Task: Create a due date automation trigger when advanced on, on the monday of the week before a card is due add content with a description ending with resume at 11:00 AM.
Action: Mouse moved to (969, 301)
Screenshot: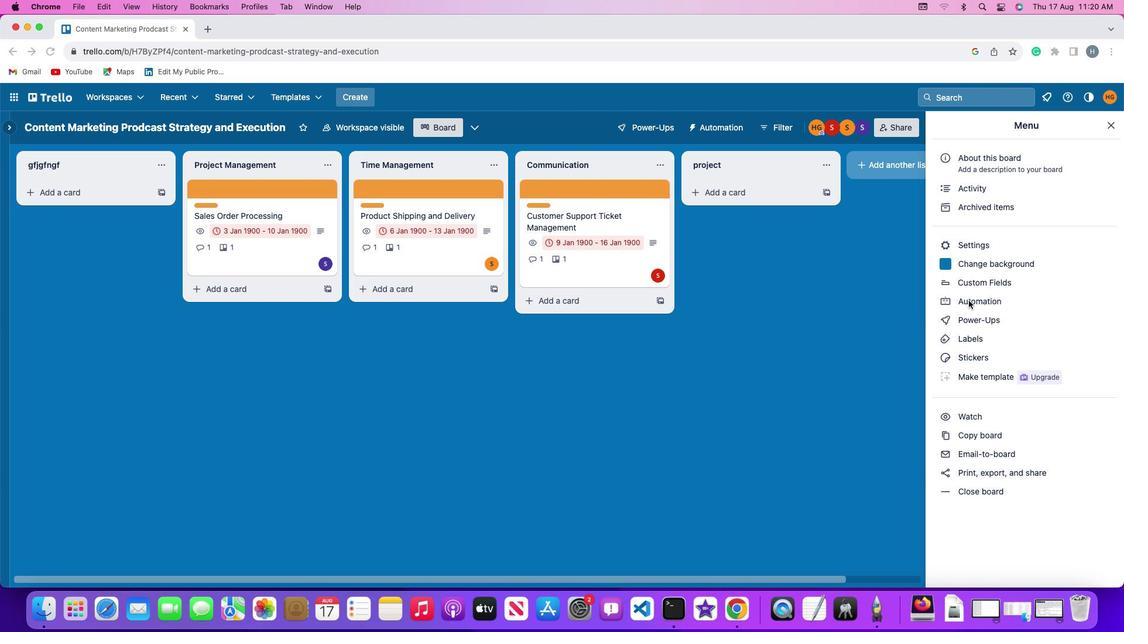 
Action: Mouse pressed left at (969, 301)
Screenshot: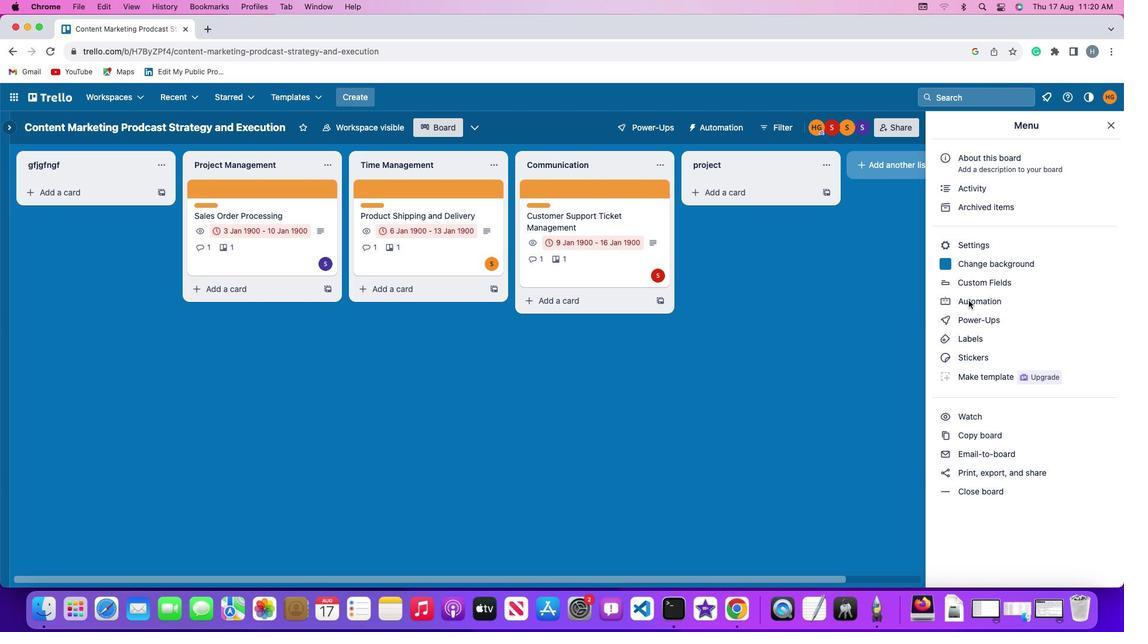 
Action: Mouse moved to (969, 301)
Screenshot: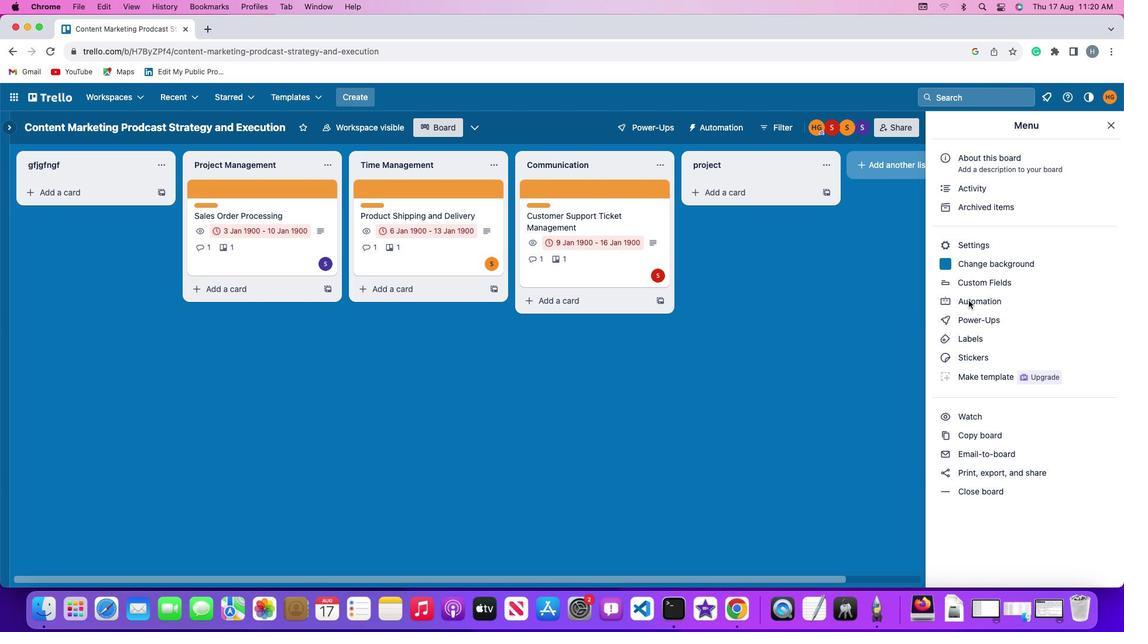 
Action: Mouse pressed left at (969, 301)
Screenshot: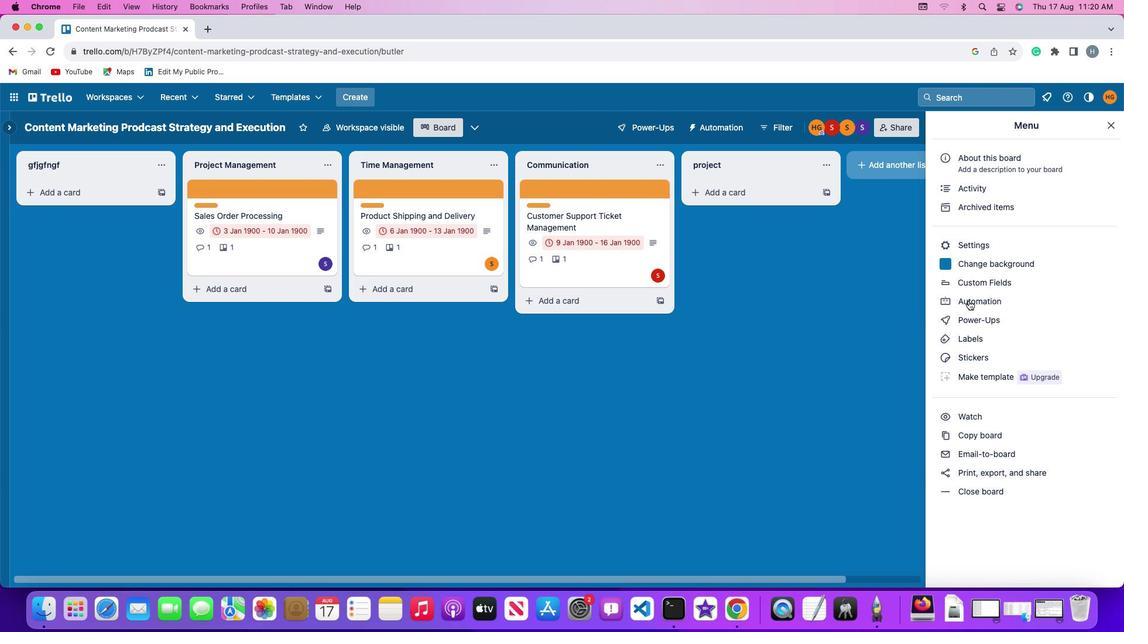 
Action: Mouse moved to (63, 276)
Screenshot: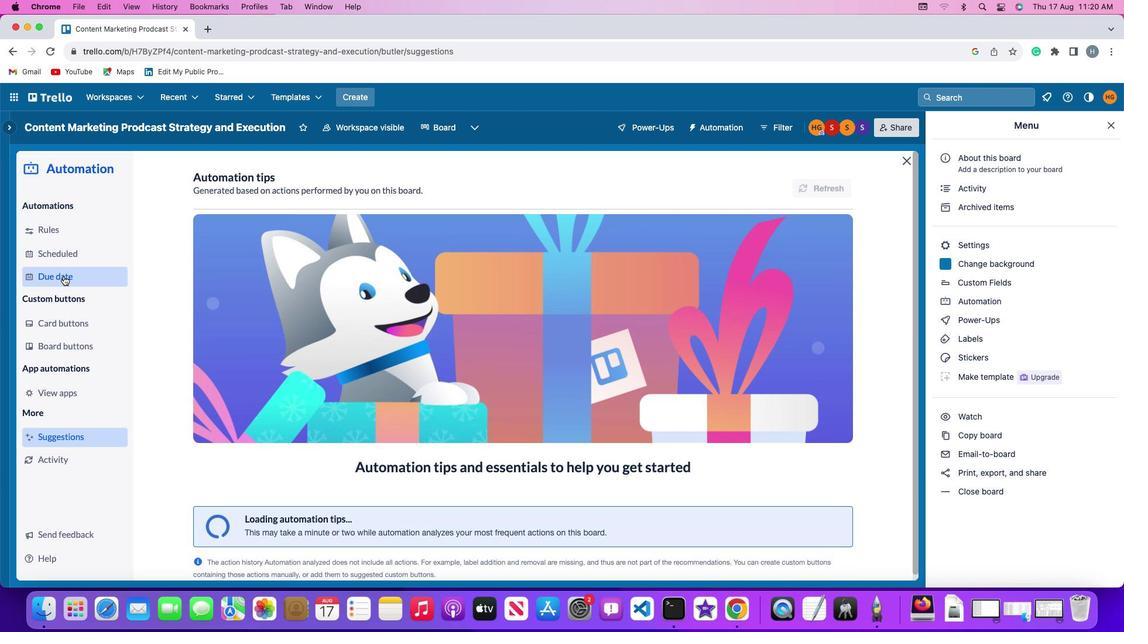 
Action: Mouse pressed left at (63, 276)
Screenshot: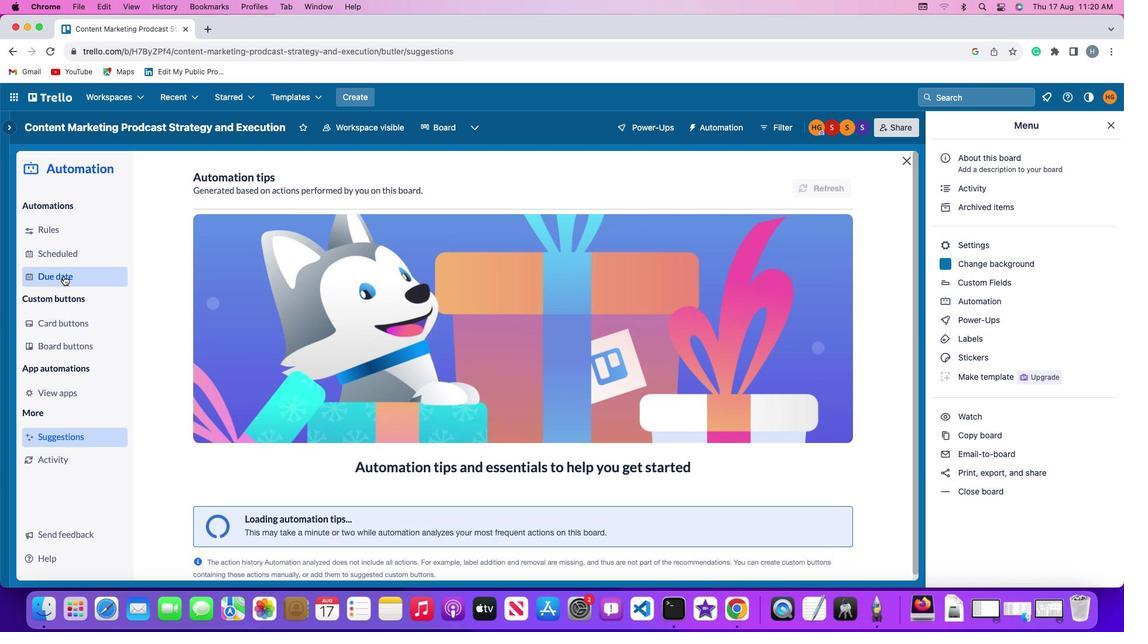 
Action: Mouse moved to (795, 179)
Screenshot: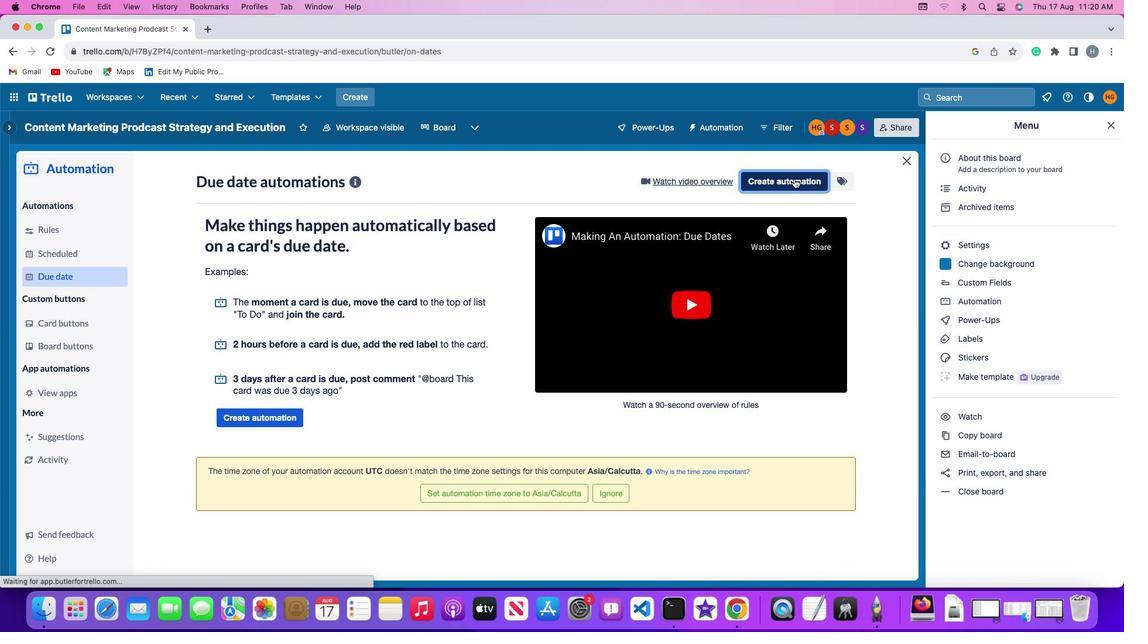 
Action: Mouse pressed left at (795, 179)
Screenshot: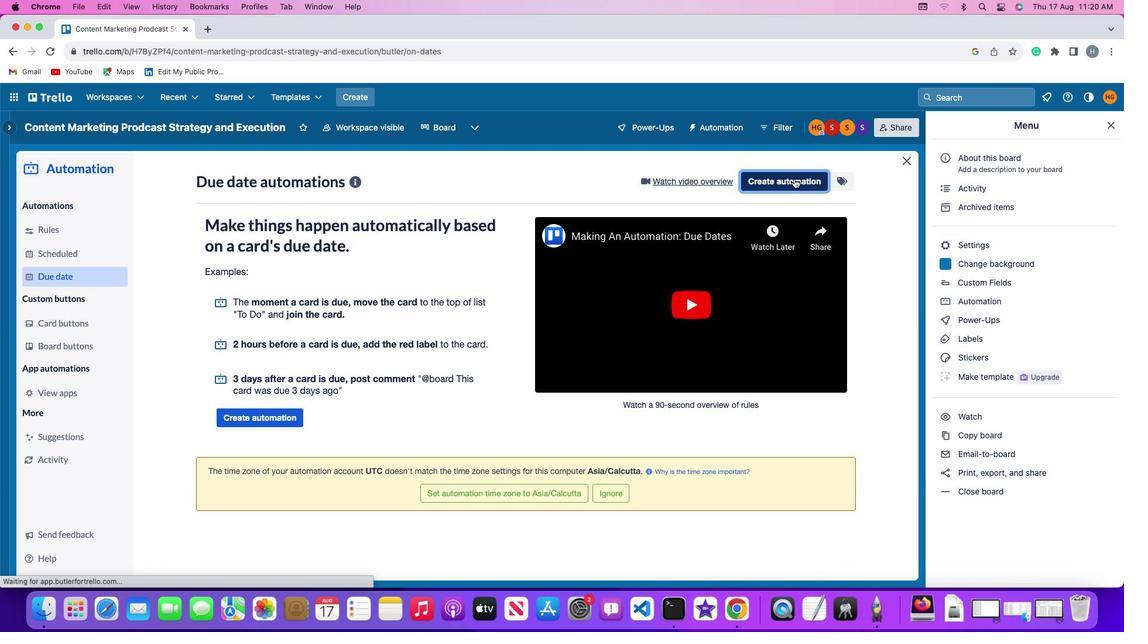 
Action: Mouse moved to (212, 294)
Screenshot: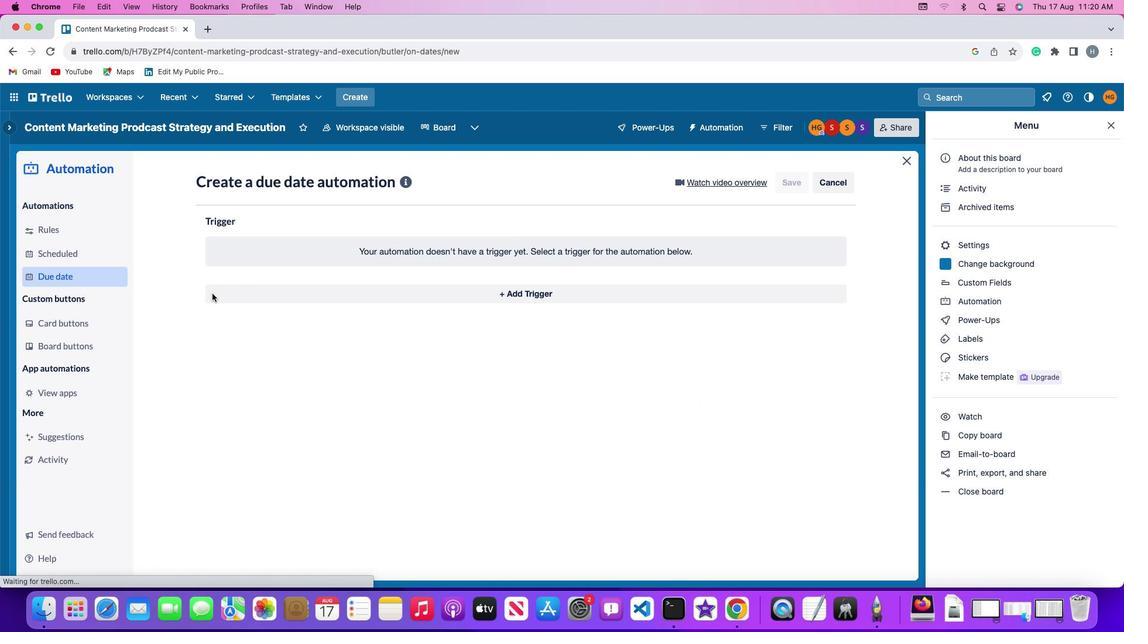 
Action: Mouse pressed left at (212, 294)
Screenshot: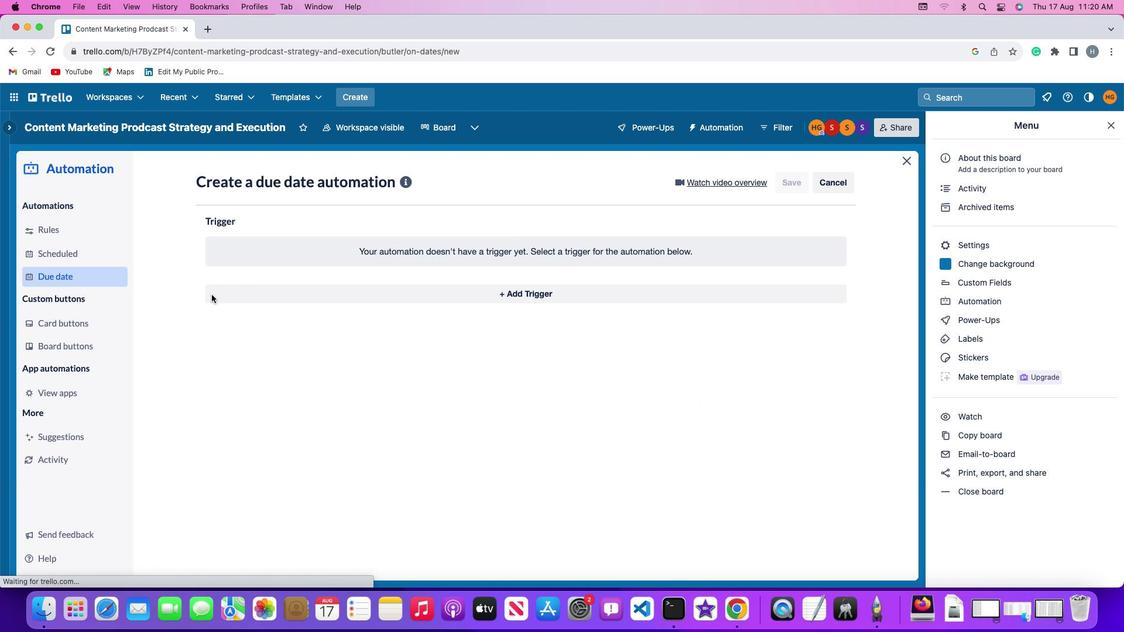 
Action: Mouse moved to (265, 504)
Screenshot: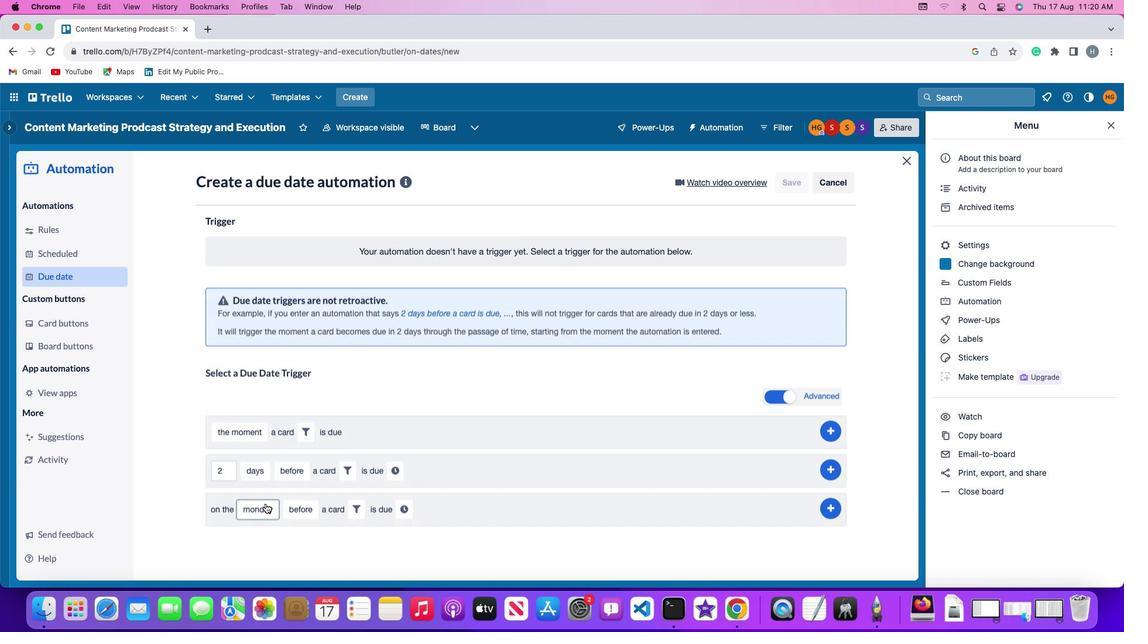 
Action: Mouse pressed left at (265, 504)
Screenshot: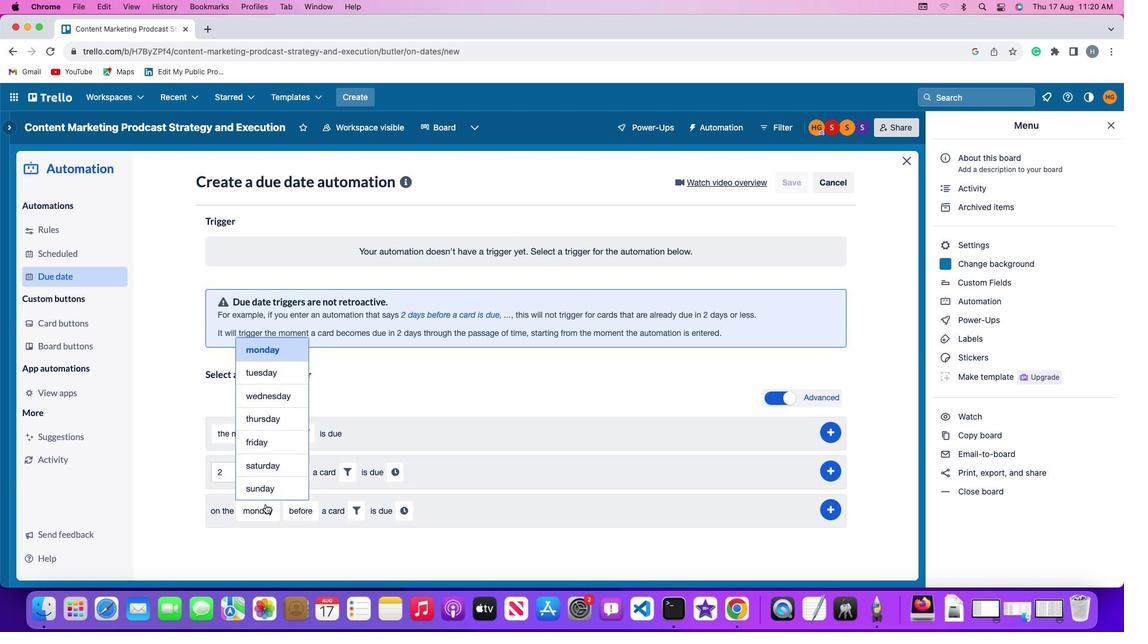 
Action: Mouse moved to (270, 349)
Screenshot: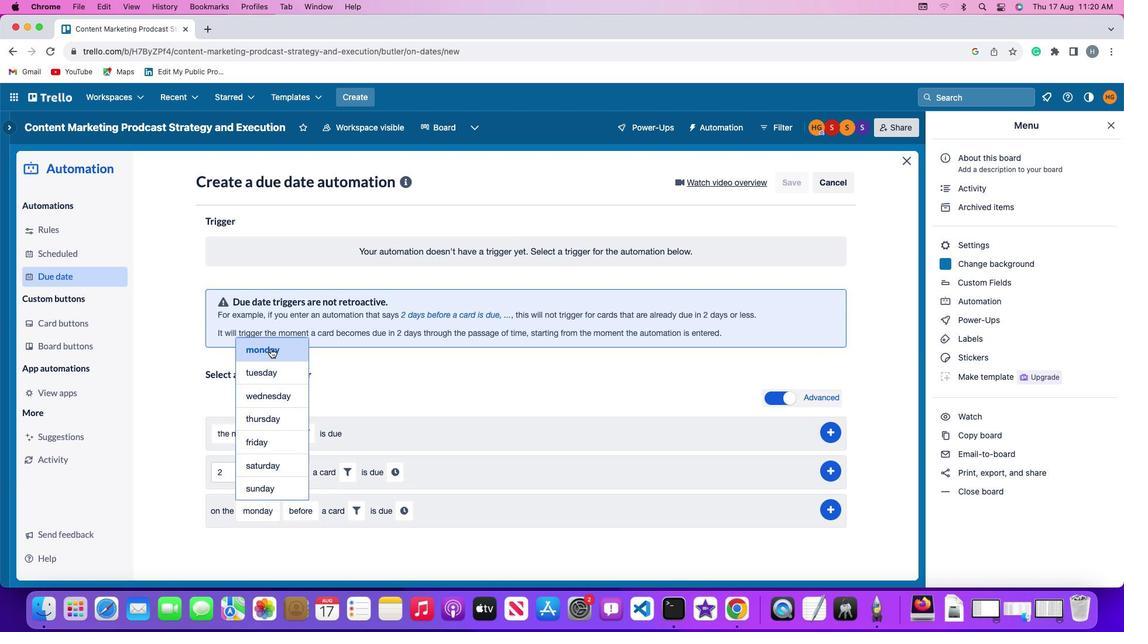 
Action: Mouse pressed left at (270, 349)
Screenshot: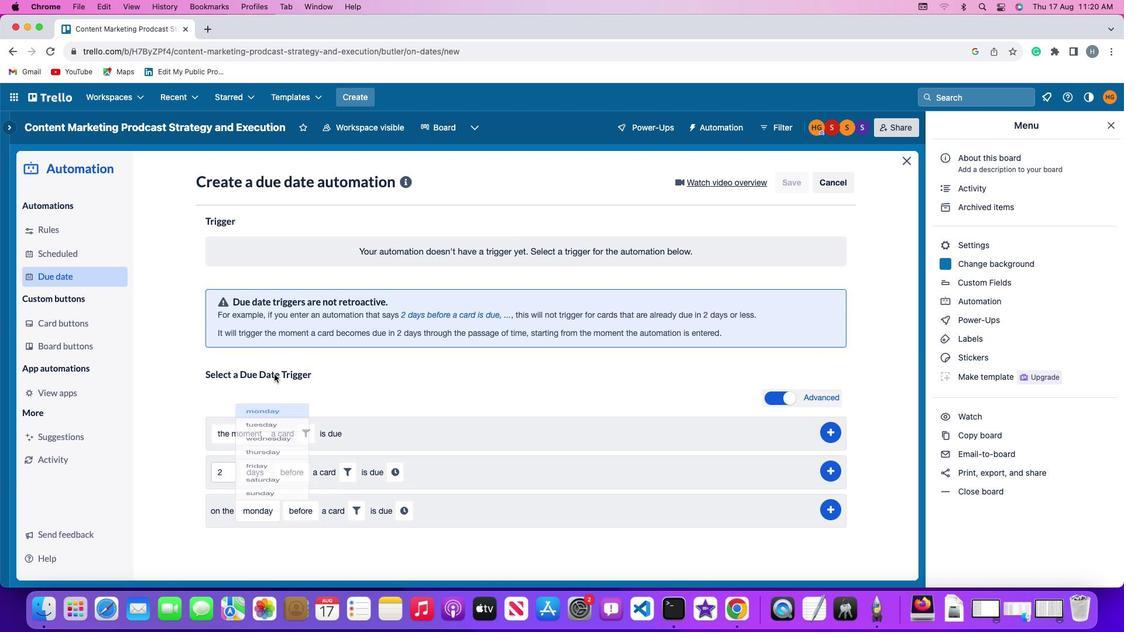 
Action: Mouse moved to (297, 511)
Screenshot: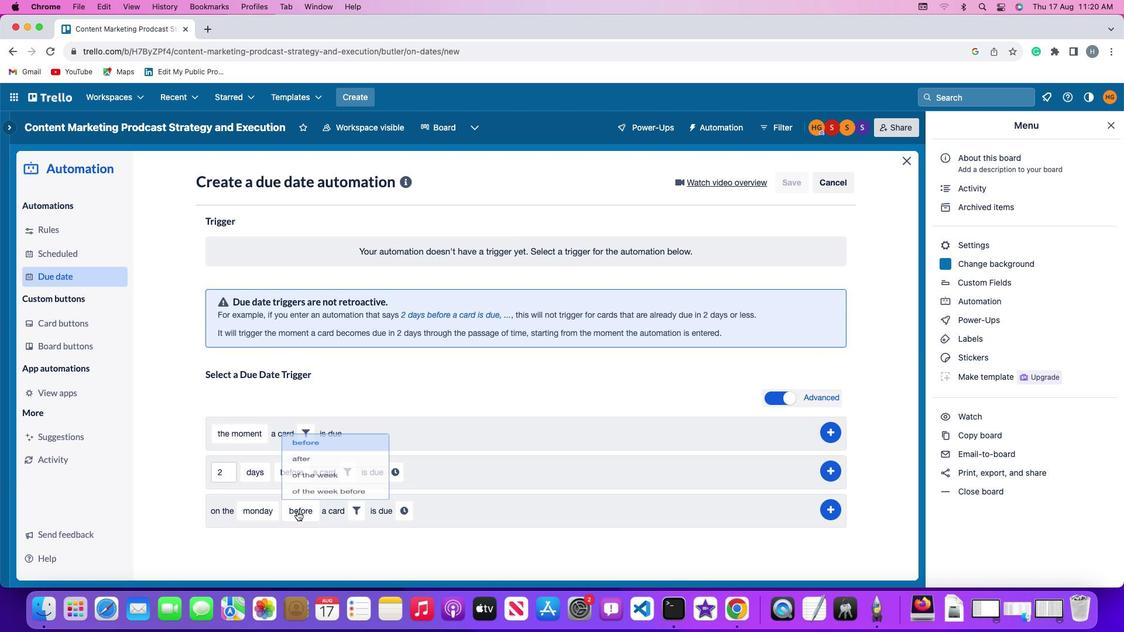 
Action: Mouse pressed left at (297, 511)
Screenshot: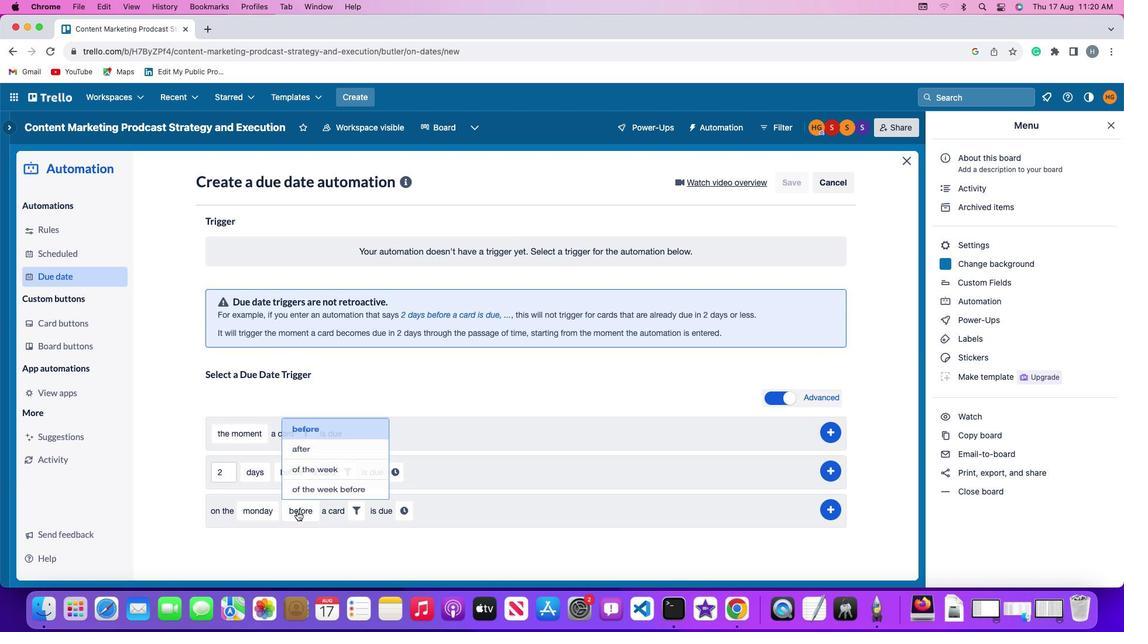 
Action: Mouse moved to (304, 493)
Screenshot: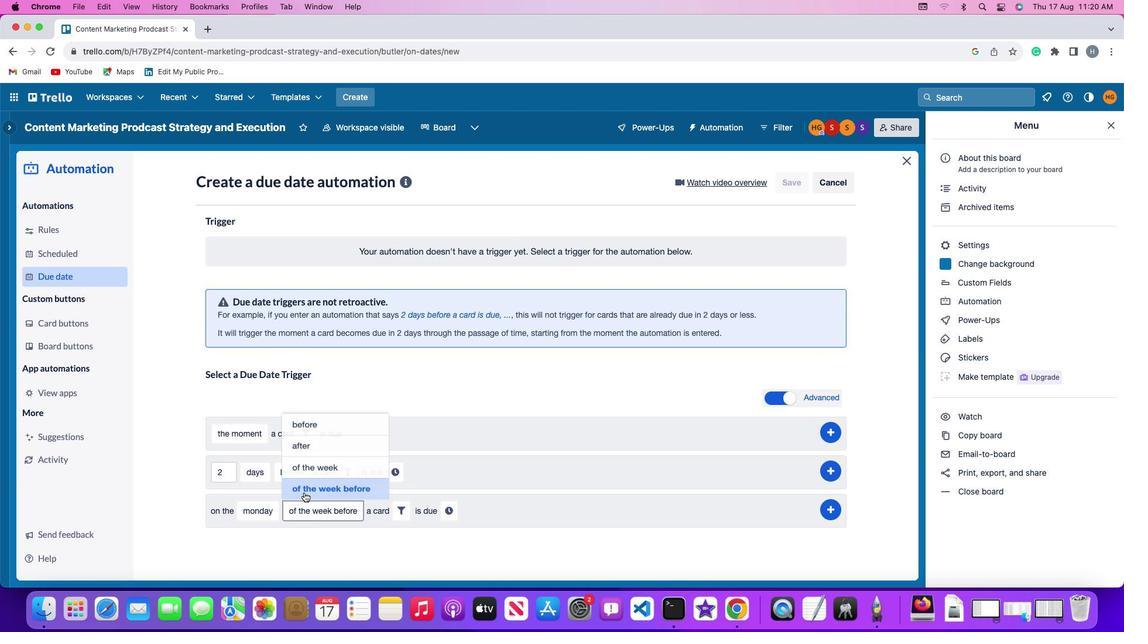 
Action: Mouse pressed left at (304, 493)
Screenshot: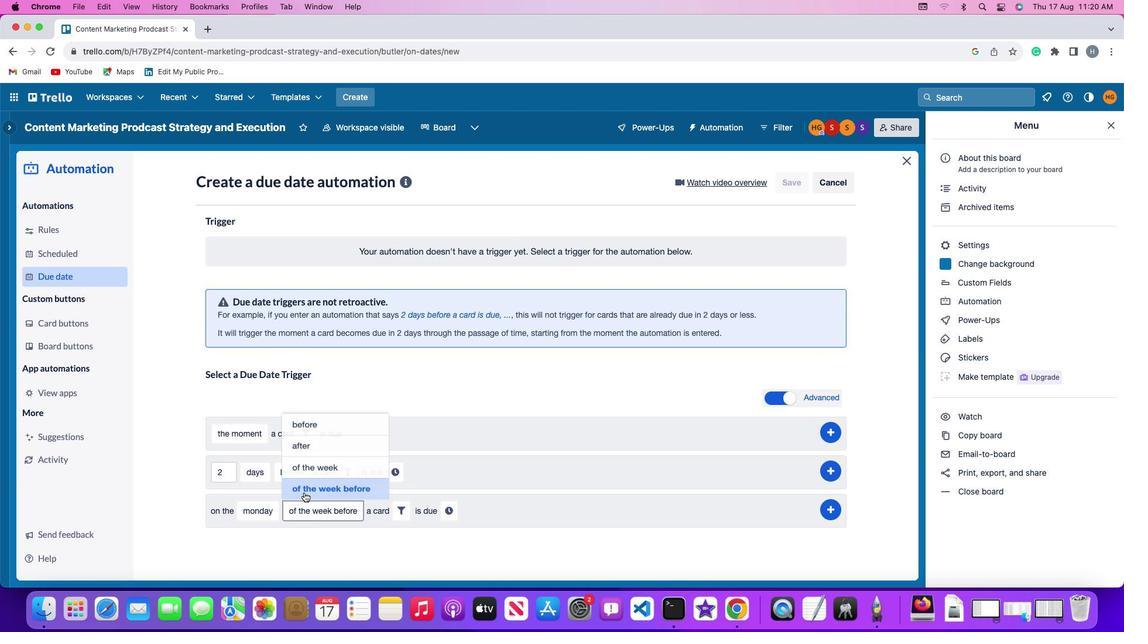 
Action: Mouse moved to (408, 509)
Screenshot: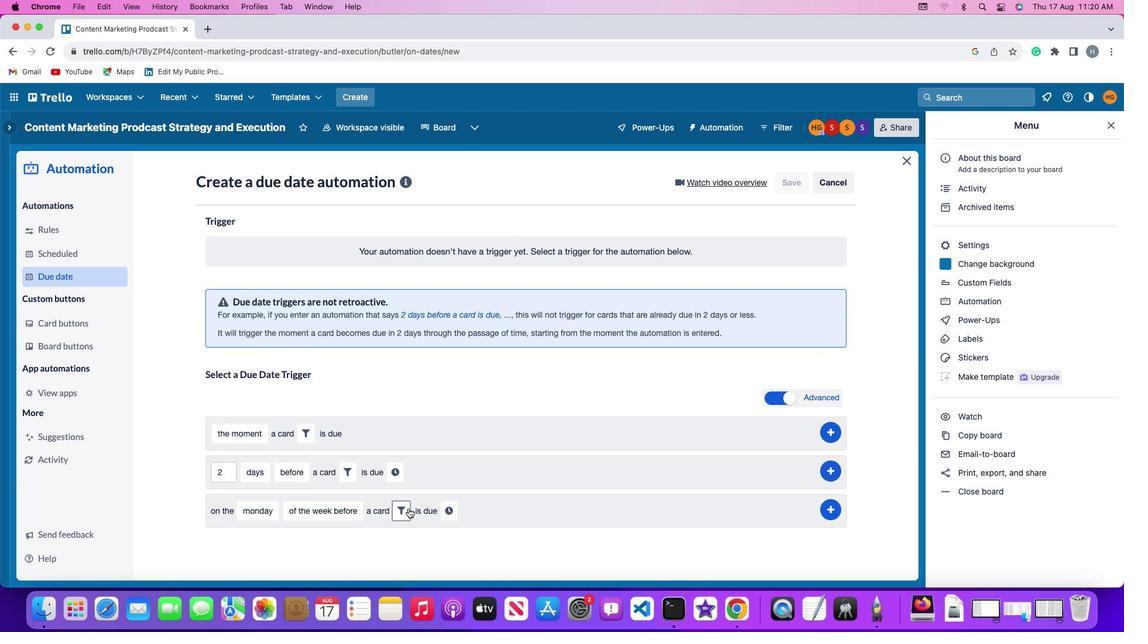 
Action: Mouse pressed left at (408, 509)
Screenshot: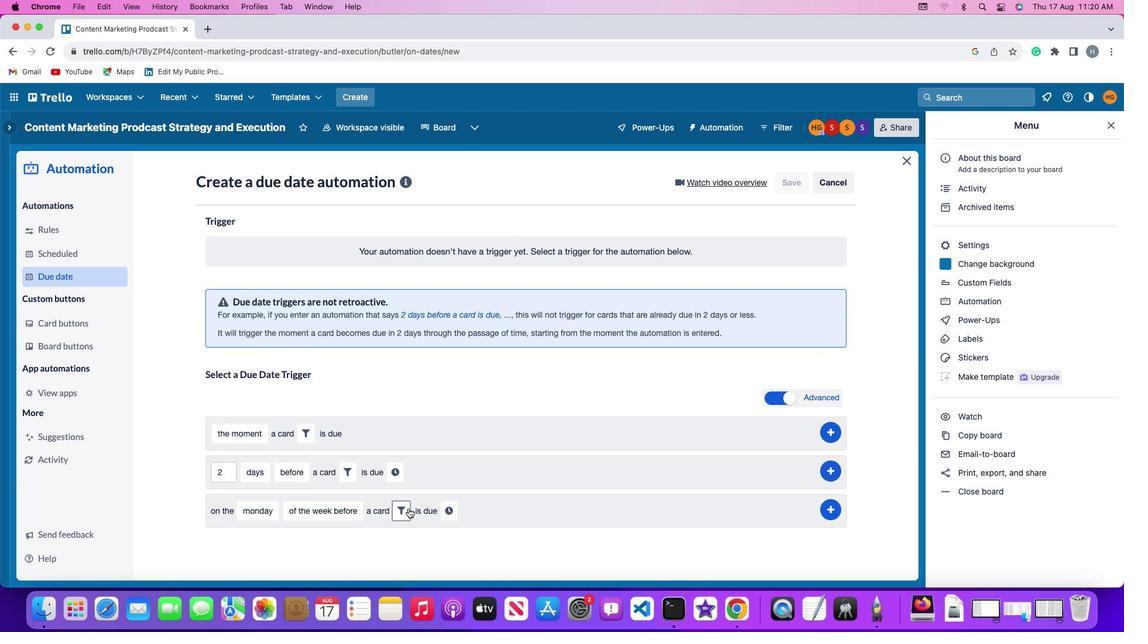 
Action: Mouse moved to (540, 543)
Screenshot: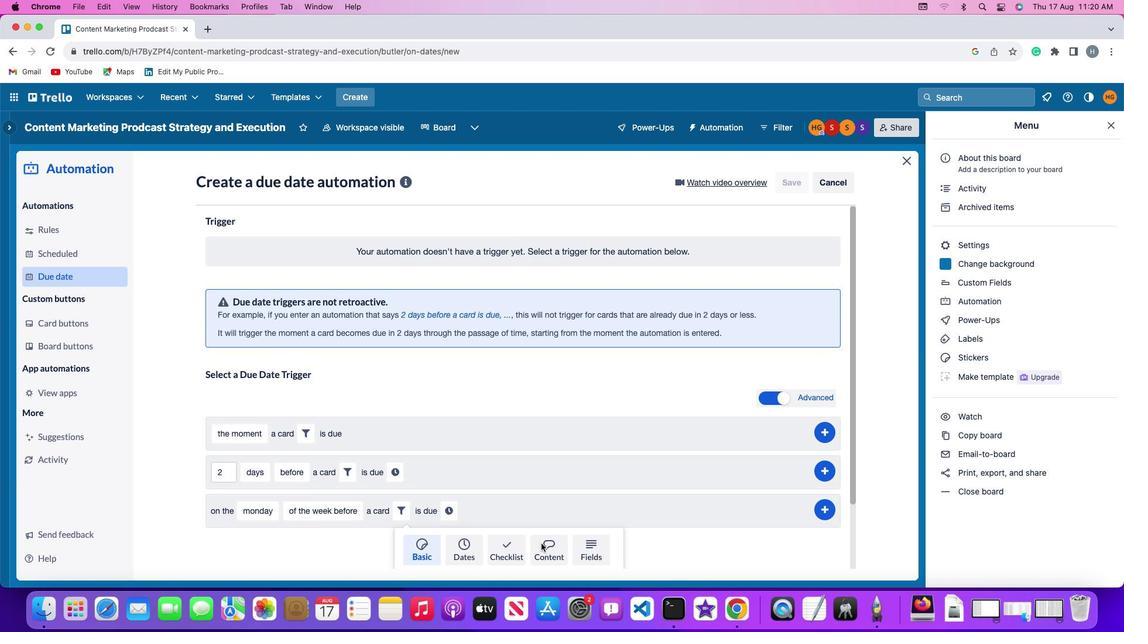 
Action: Mouse pressed left at (540, 543)
Screenshot: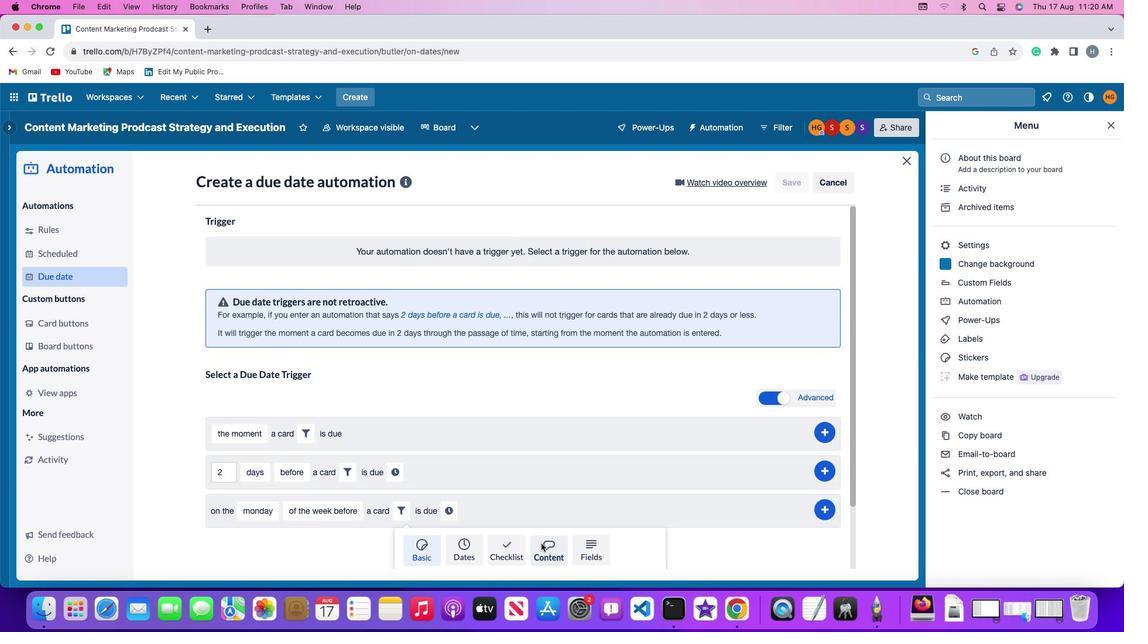 
Action: Mouse moved to (517, 547)
Screenshot: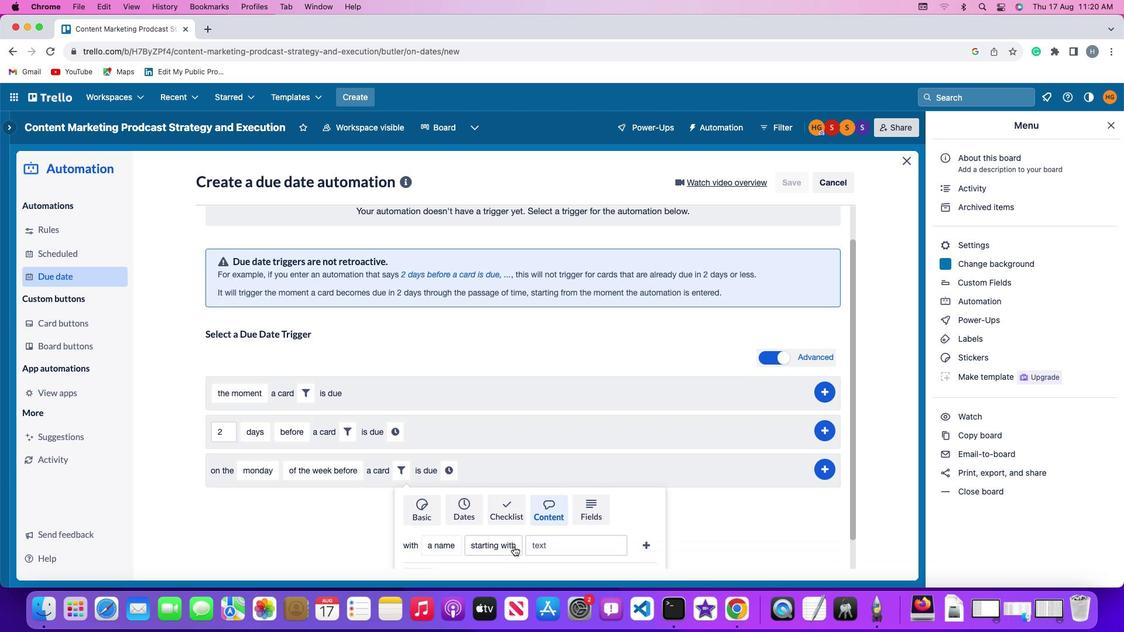
Action: Mouse scrolled (517, 547) with delta (0, 0)
Screenshot: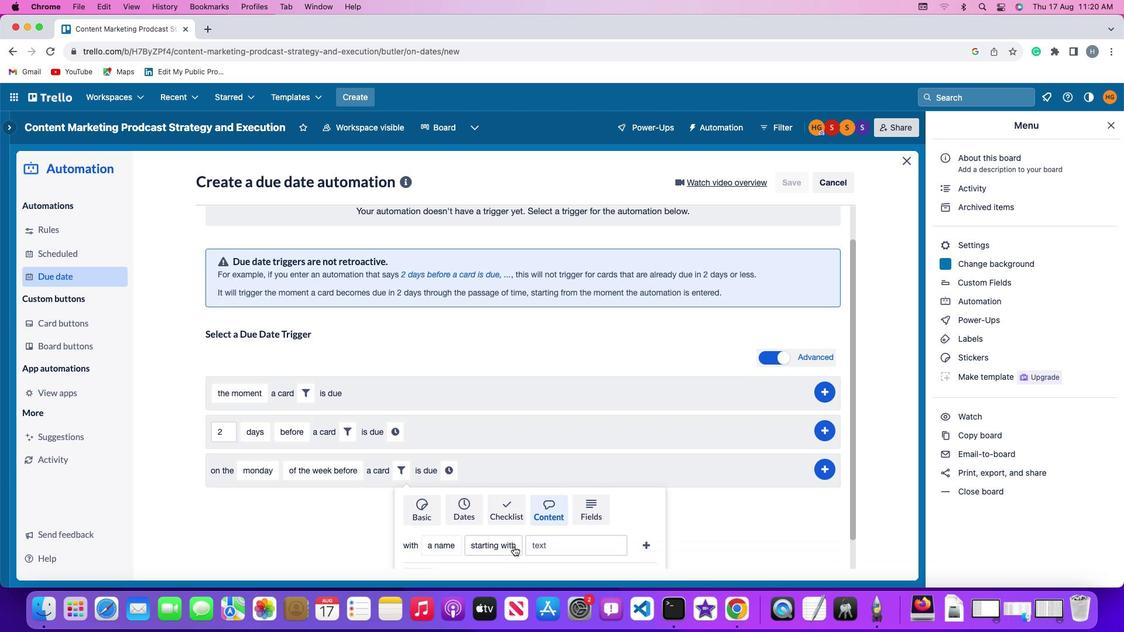 
Action: Mouse scrolled (517, 547) with delta (0, 0)
Screenshot: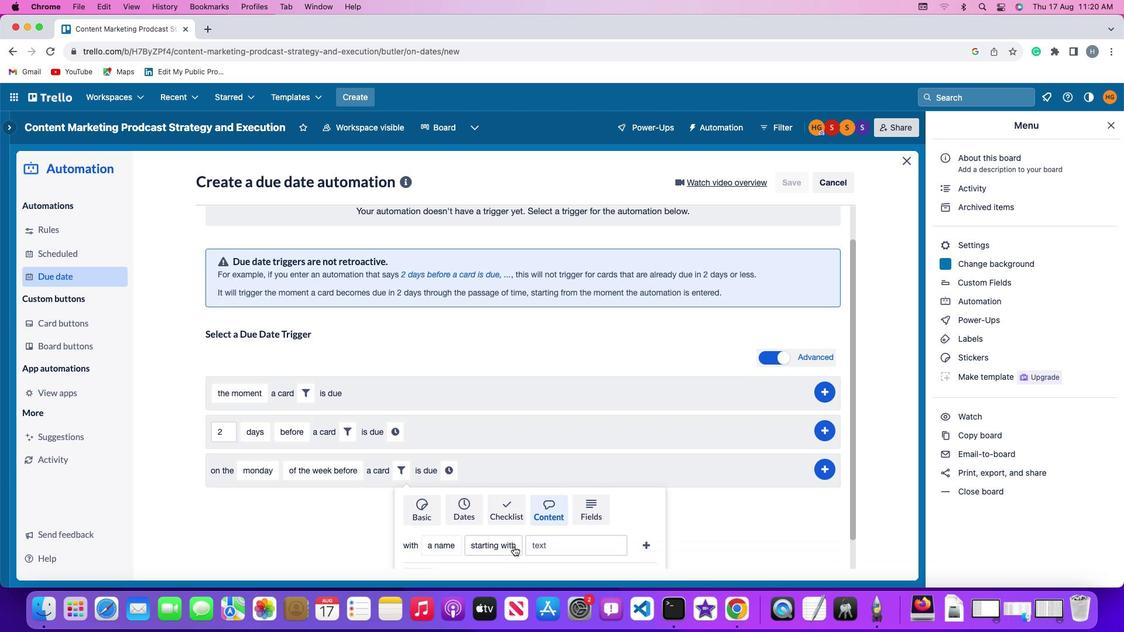 
Action: Mouse scrolled (517, 547) with delta (0, -1)
Screenshot: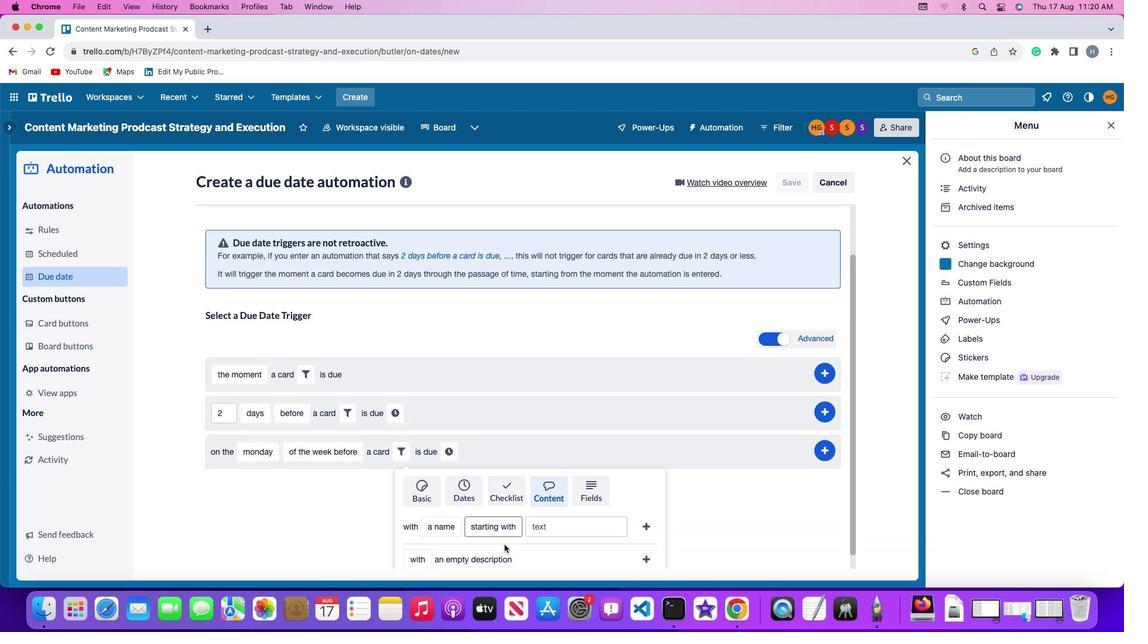 
Action: Mouse moved to (516, 547)
Screenshot: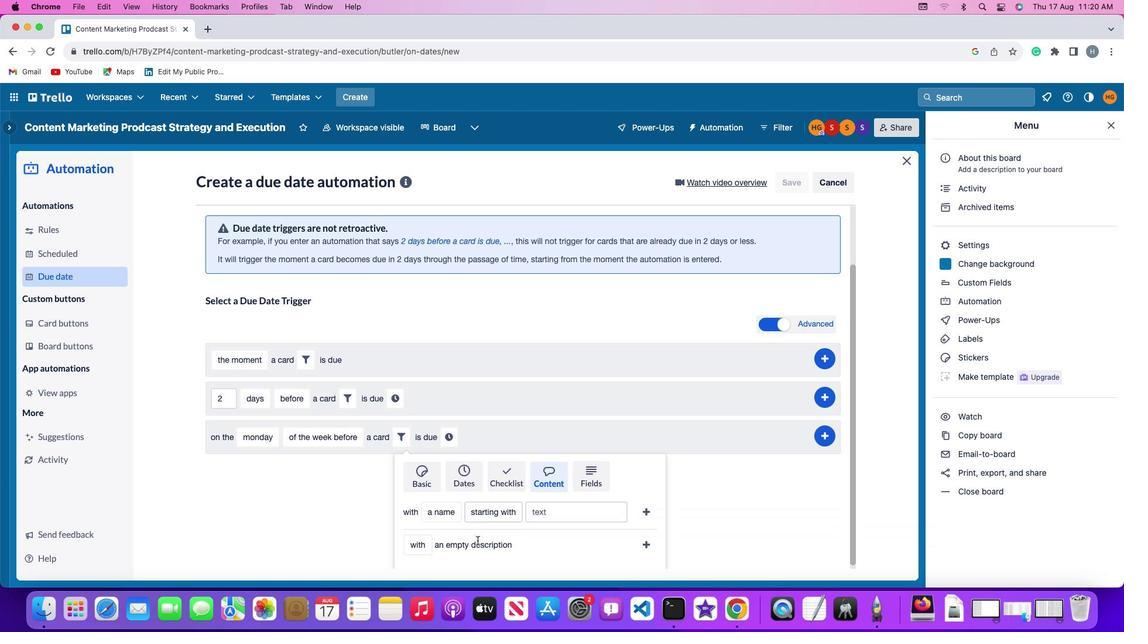 
Action: Mouse scrolled (516, 547) with delta (0, -2)
Screenshot: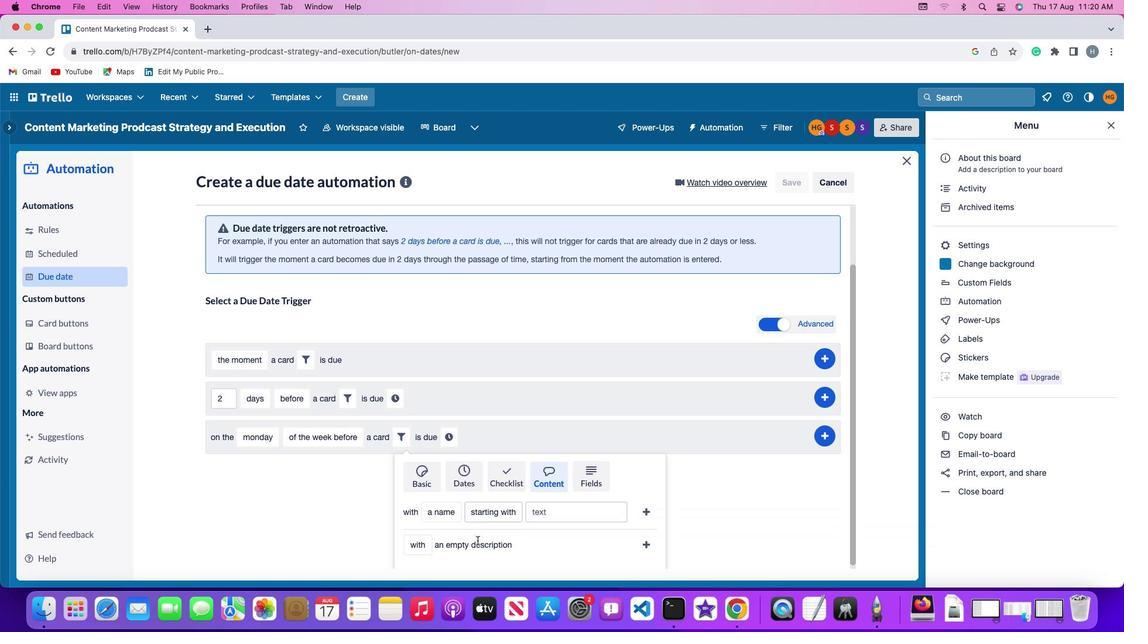 
Action: Mouse moved to (434, 517)
Screenshot: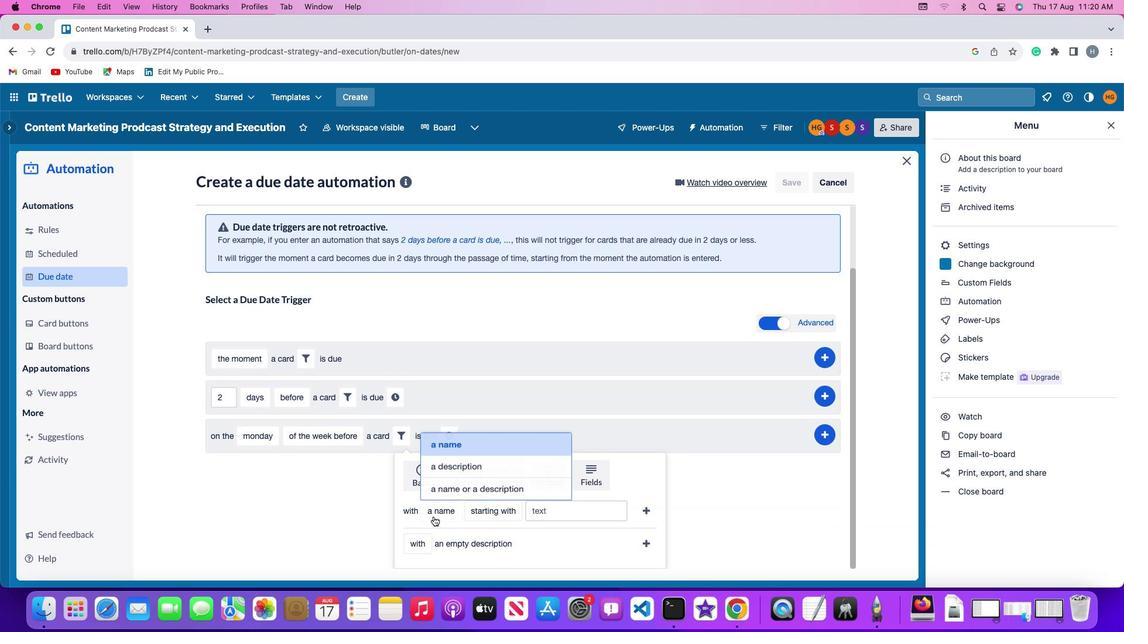
Action: Mouse pressed left at (434, 517)
Screenshot: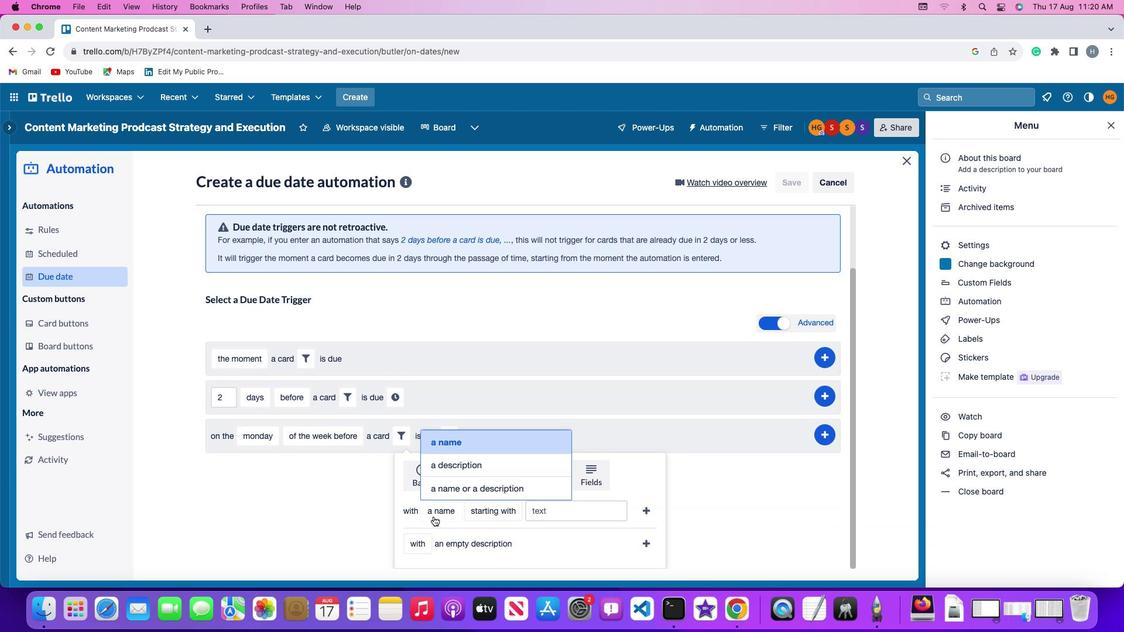 
Action: Mouse moved to (438, 468)
Screenshot: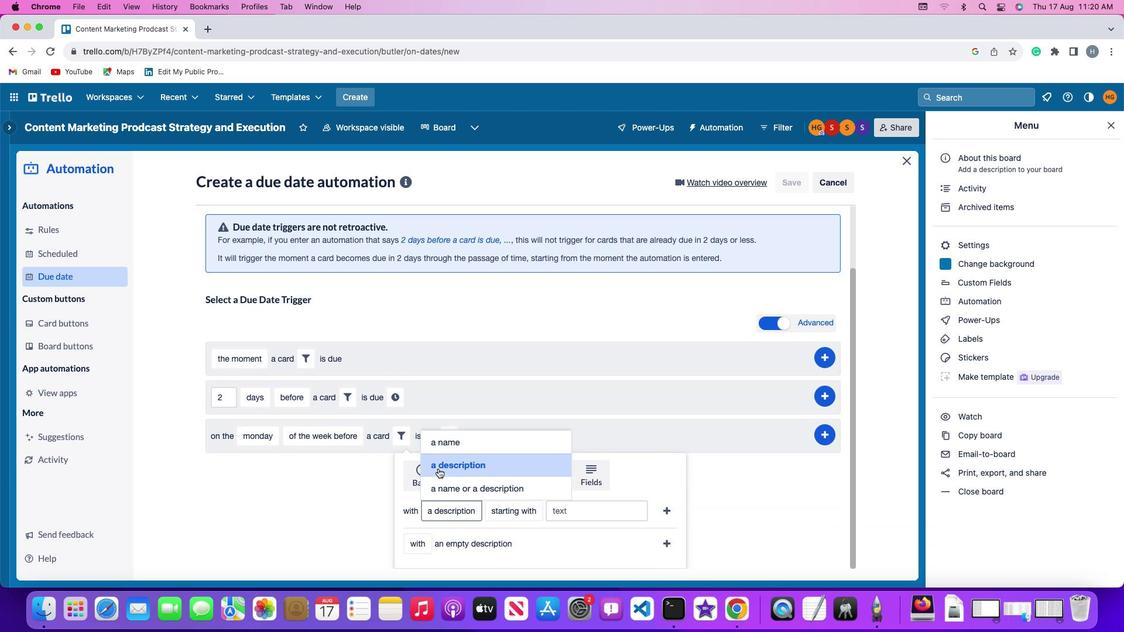 
Action: Mouse pressed left at (438, 468)
Screenshot: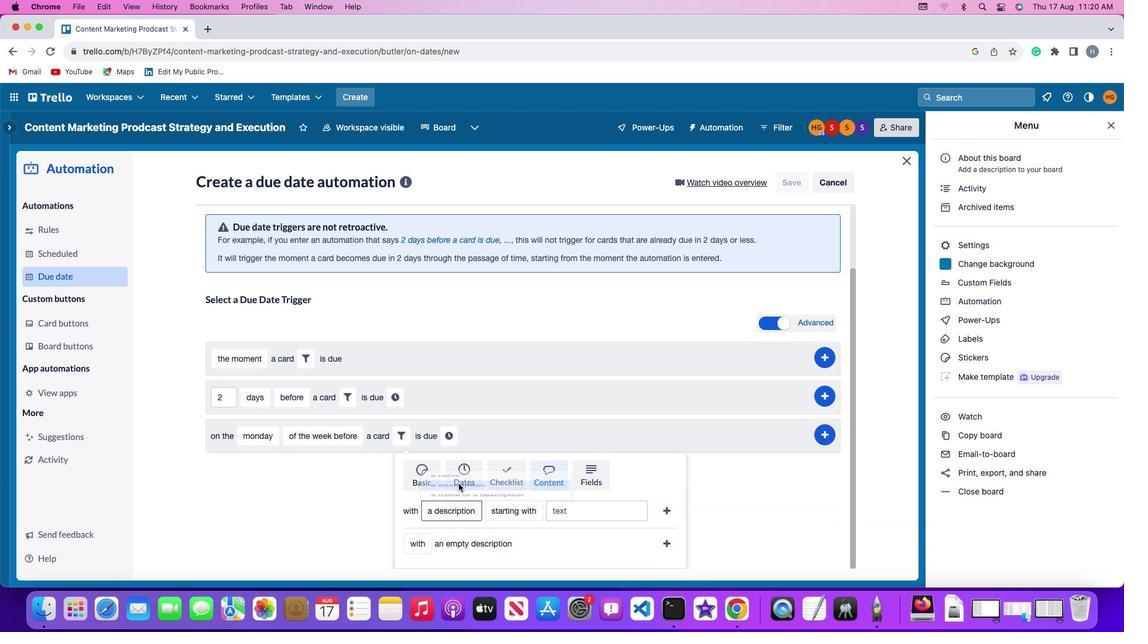 
Action: Mouse moved to (524, 510)
Screenshot: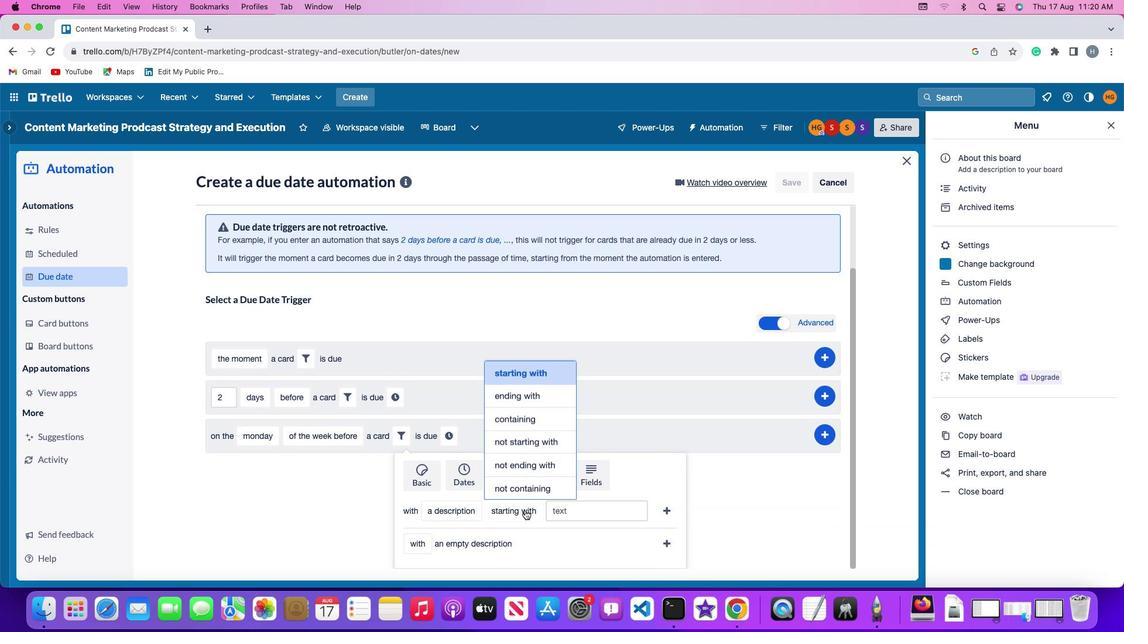 
Action: Mouse pressed left at (524, 510)
Screenshot: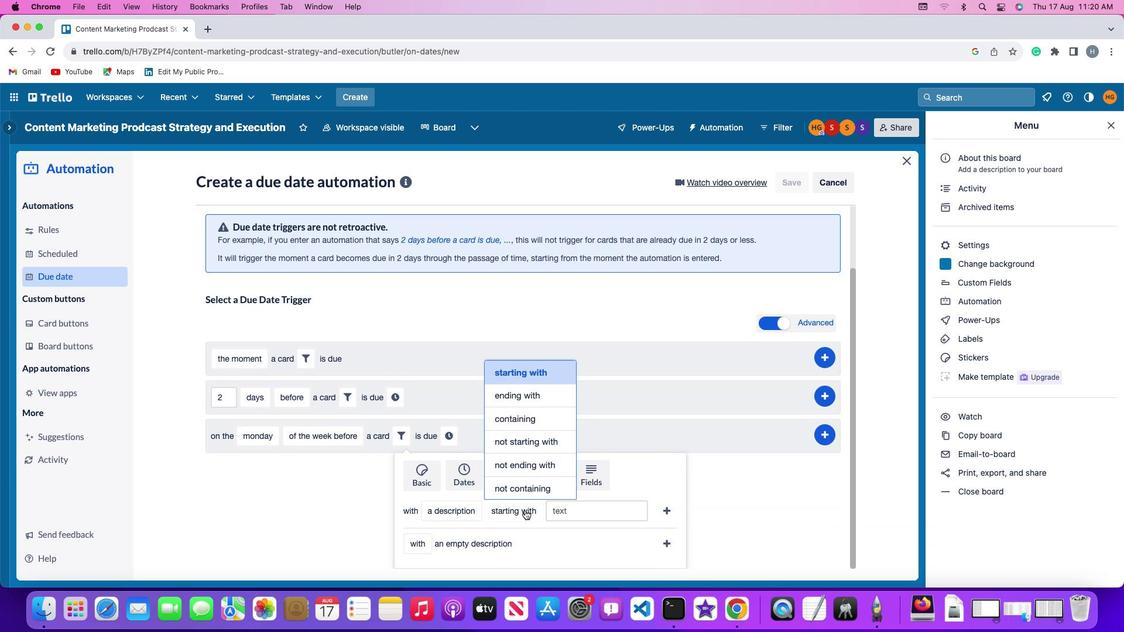 
Action: Mouse moved to (531, 397)
Screenshot: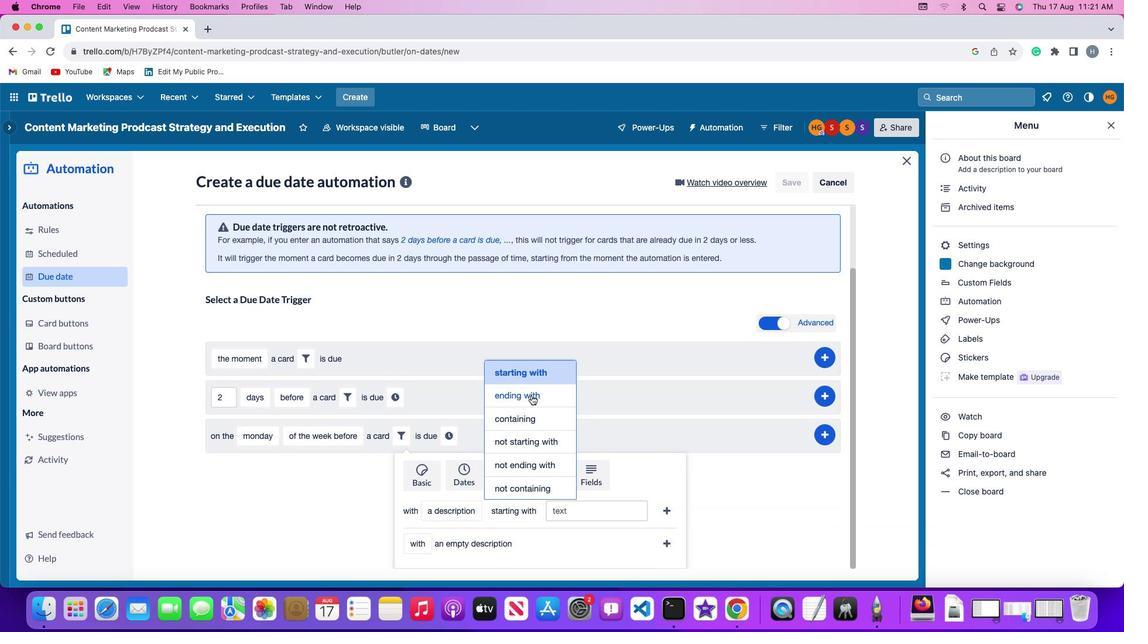 
Action: Mouse pressed left at (531, 397)
Screenshot: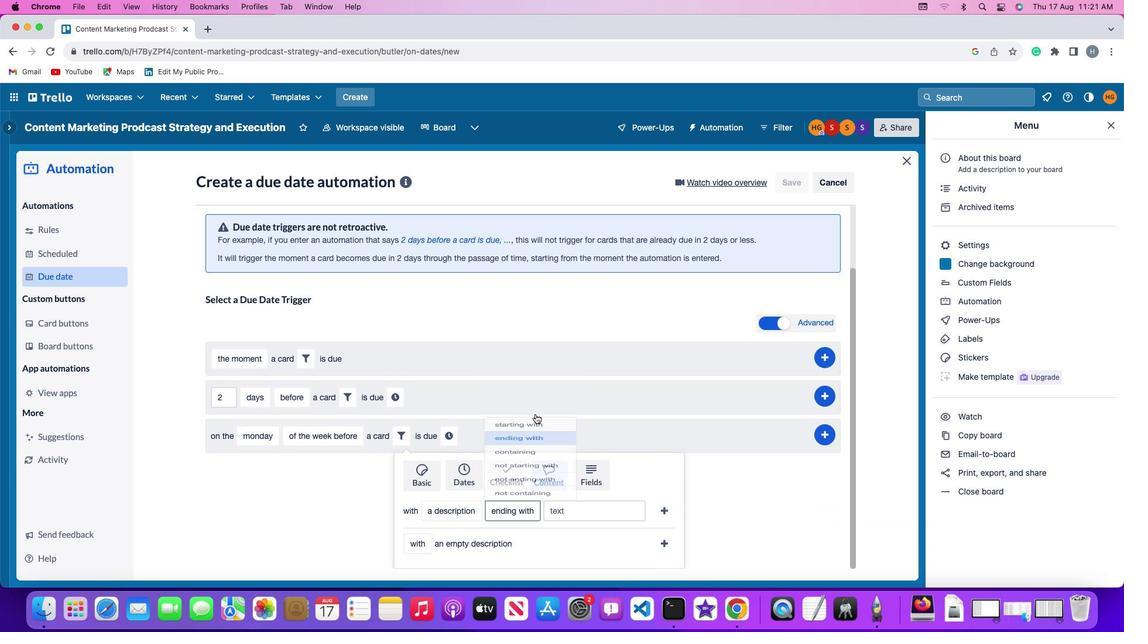 
Action: Mouse moved to (565, 504)
Screenshot: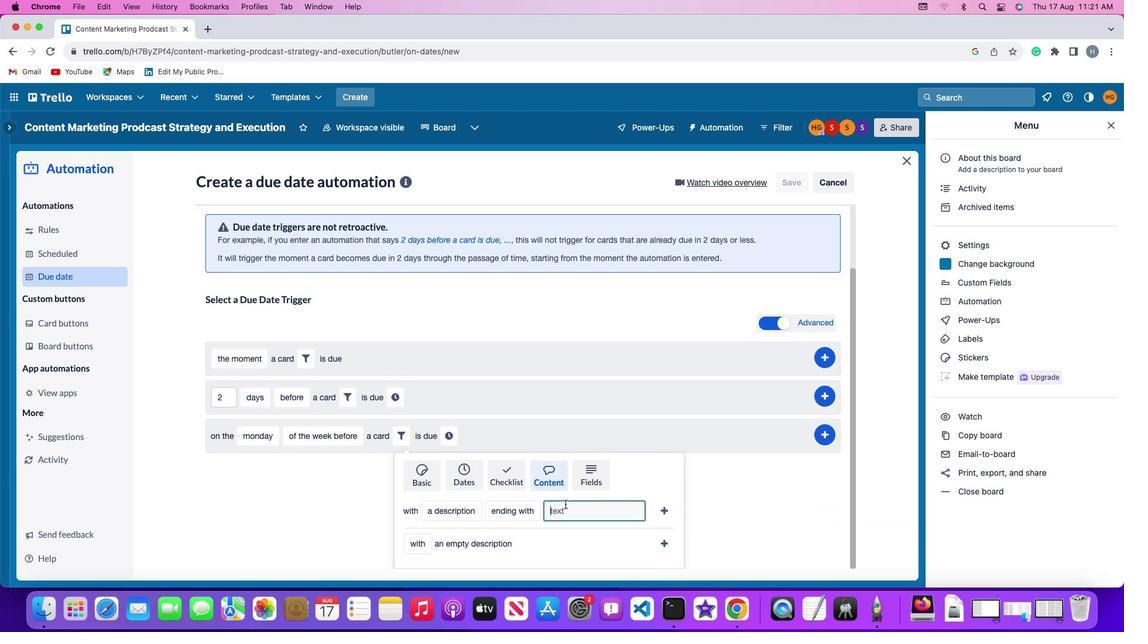 
Action: Mouse pressed left at (565, 504)
Screenshot: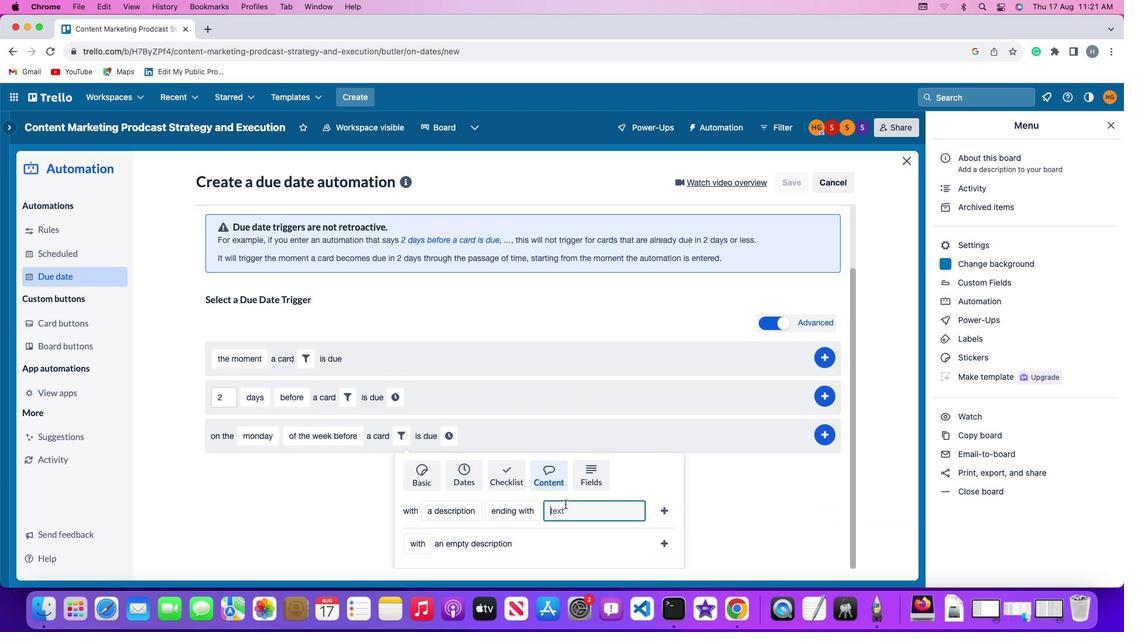 
Action: Key pressed 'r''e''s''u''m''e'
Screenshot: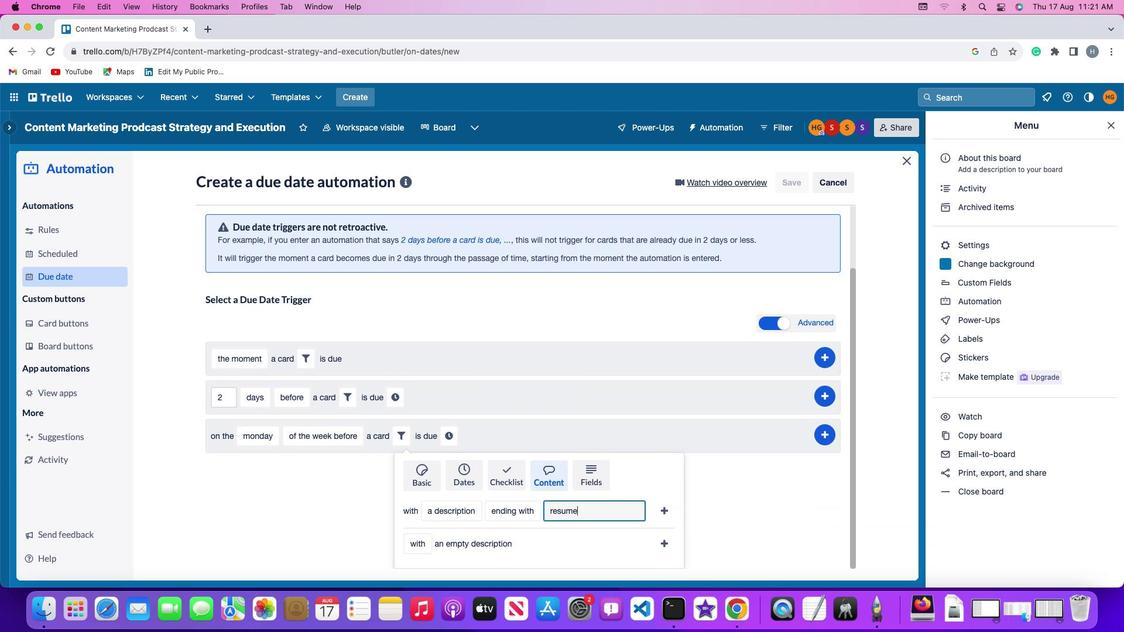 
Action: Mouse moved to (661, 506)
Screenshot: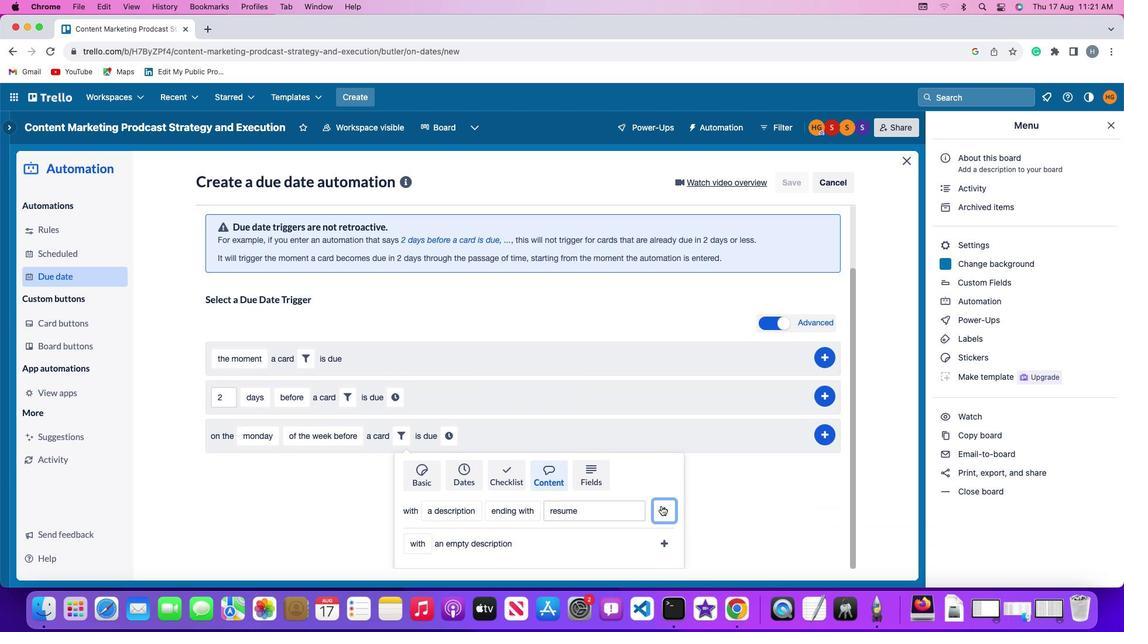 
Action: Mouse pressed left at (661, 506)
Screenshot: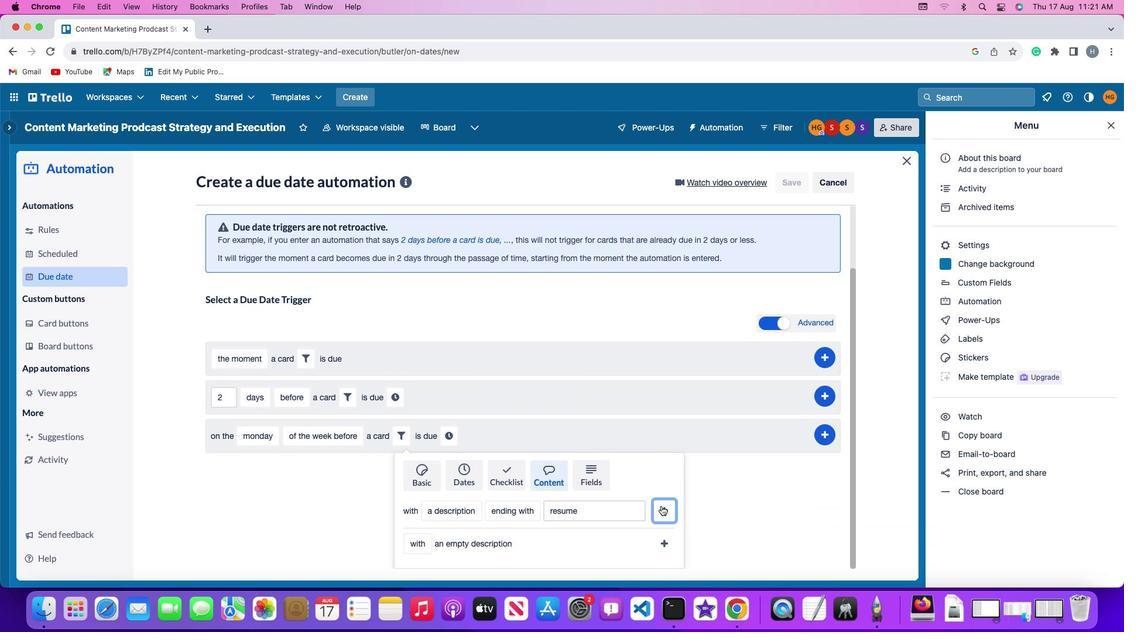 
Action: Mouse moved to (618, 513)
Screenshot: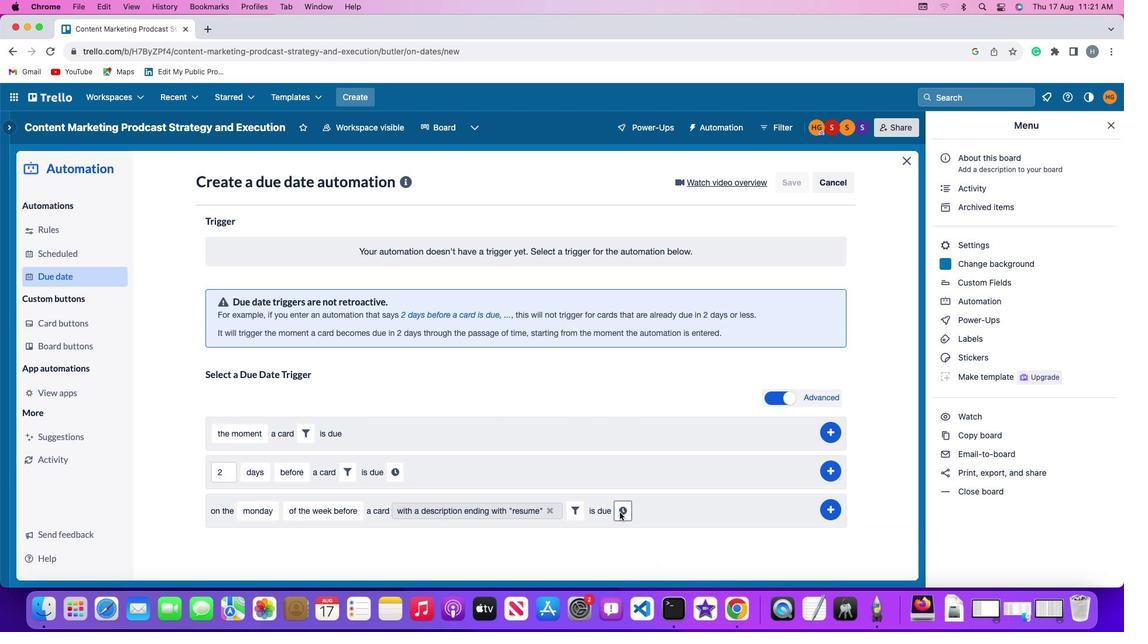 
Action: Mouse pressed left at (618, 513)
Screenshot: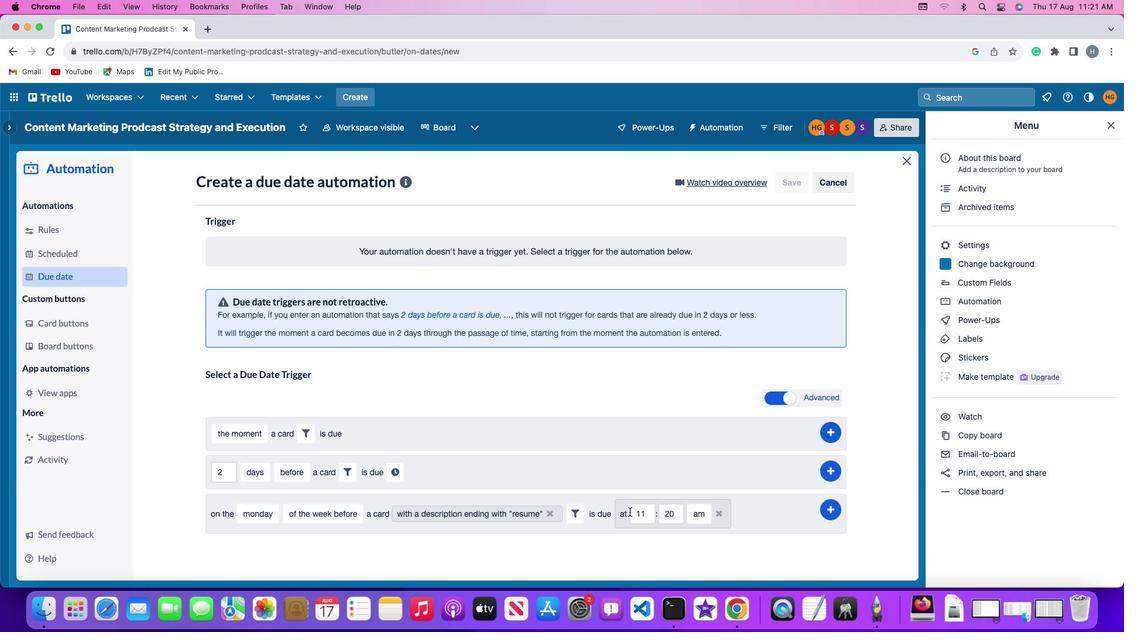 
Action: Mouse moved to (646, 513)
Screenshot: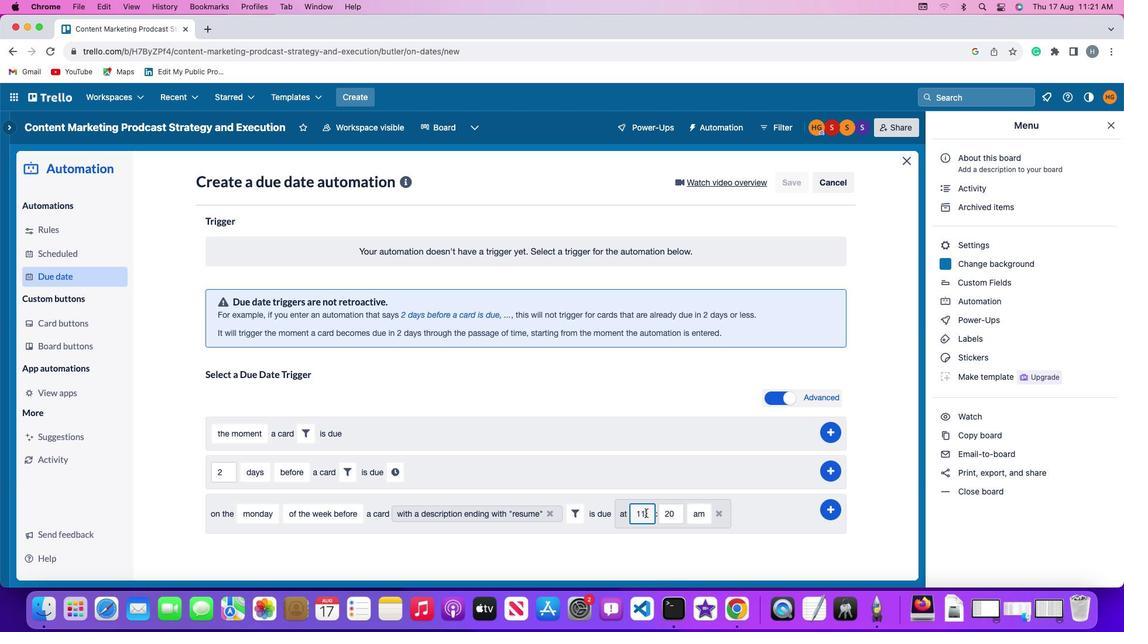 
Action: Mouse pressed left at (646, 513)
Screenshot: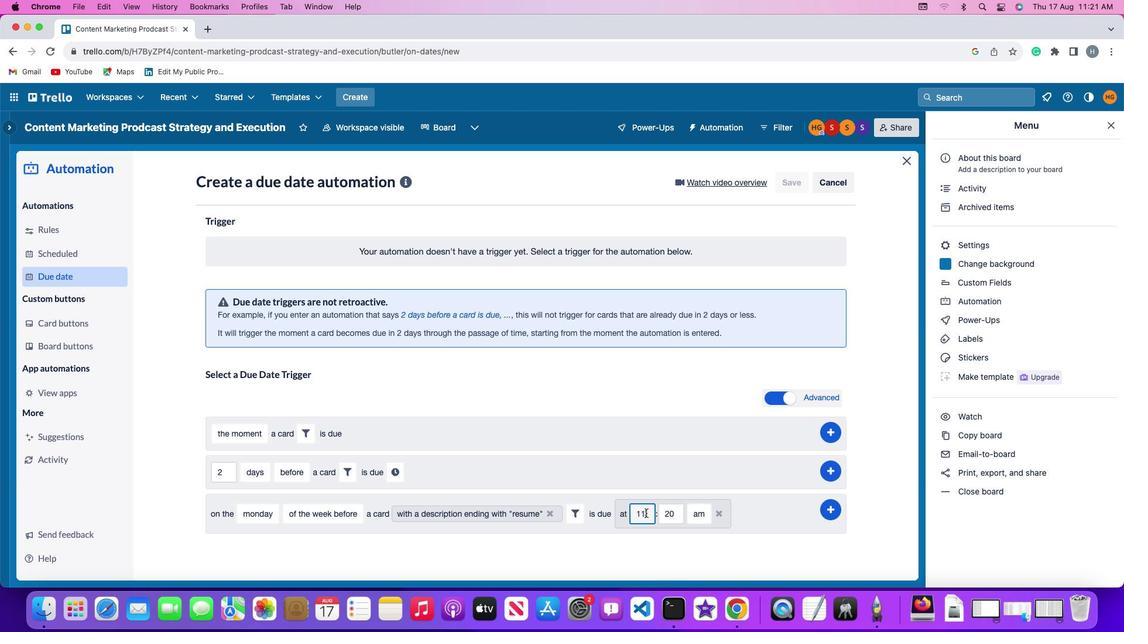 
Action: Key pressed Key.backspace'1'
Screenshot: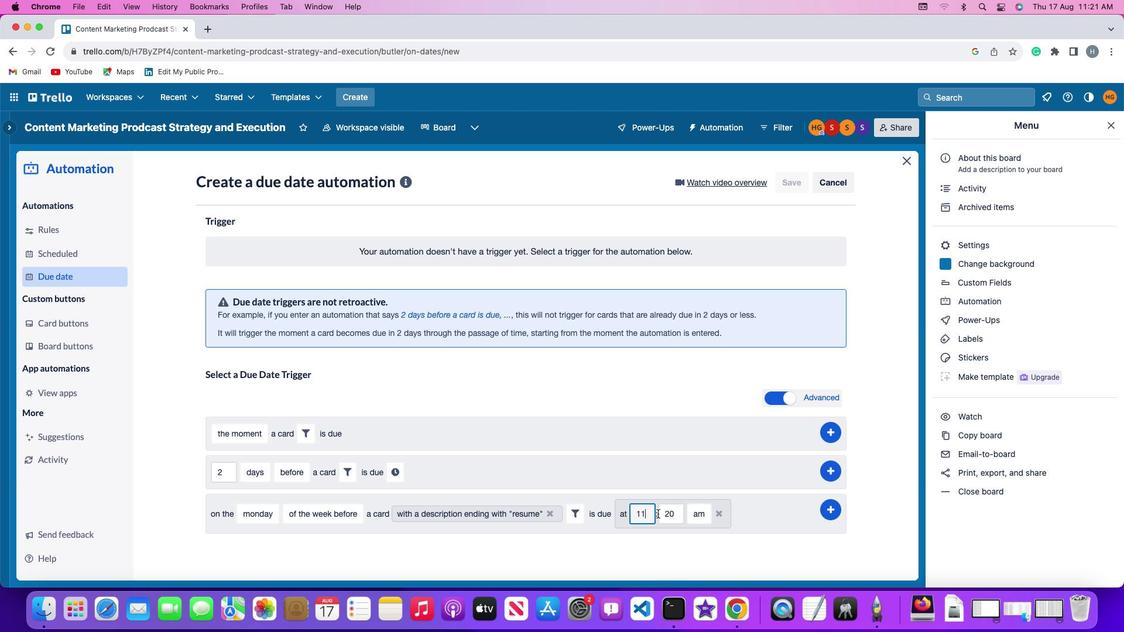 
Action: Mouse moved to (674, 513)
Screenshot: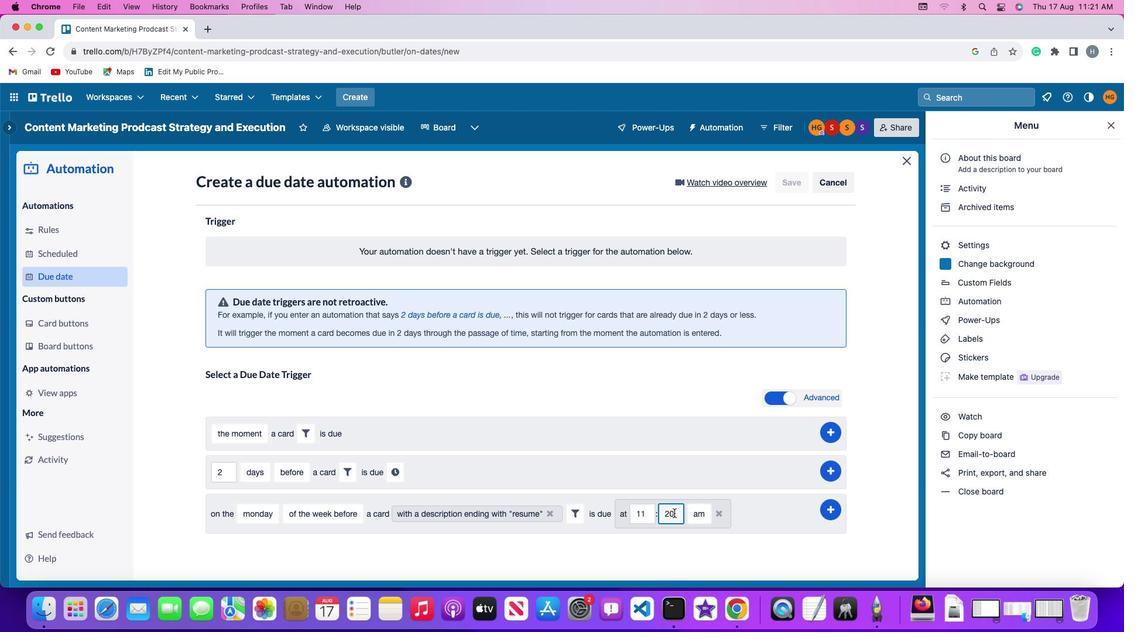 
Action: Mouse pressed left at (674, 513)
Screenshot: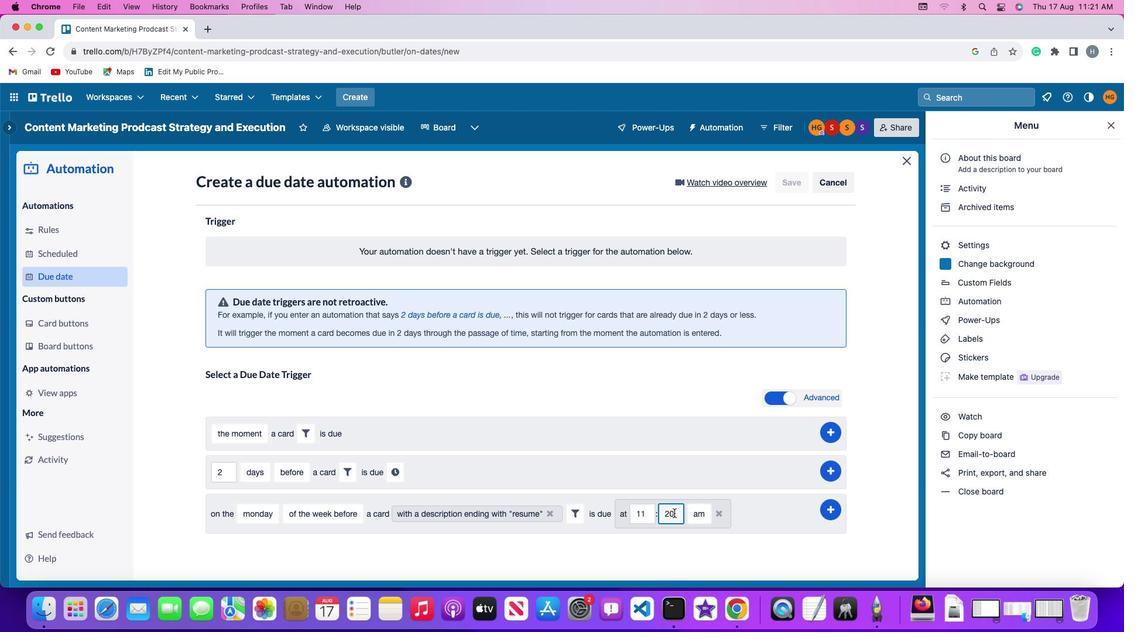 
Action: Key pressed Key.backspaceKey.backspace'0''0'
Screenshot: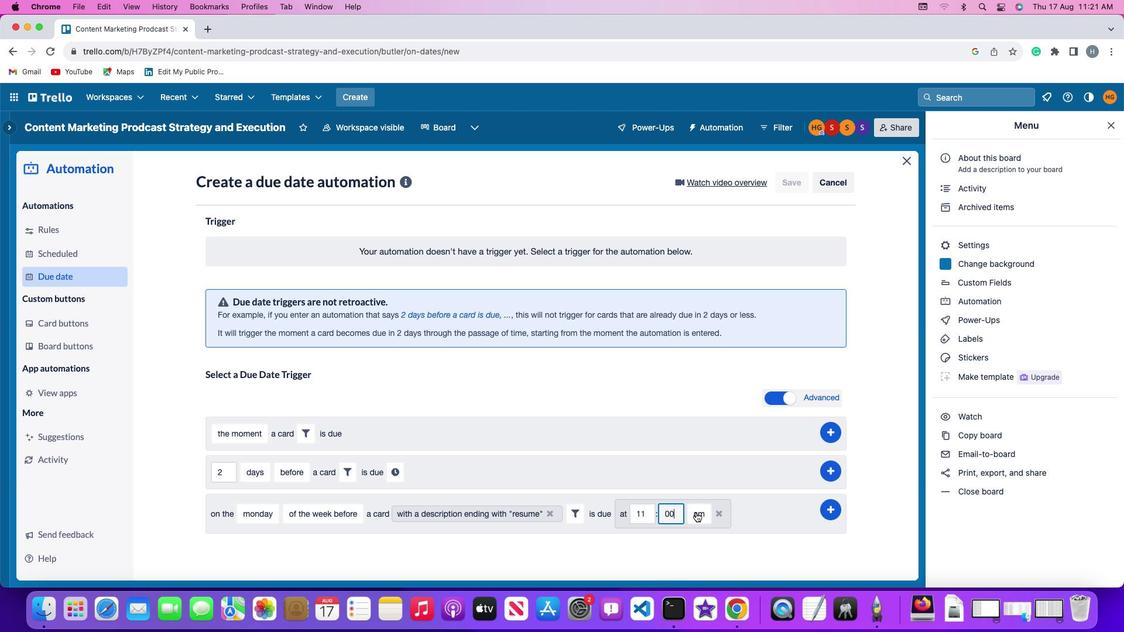 
Action: Mouse moved to (701, 512)
Screenshot: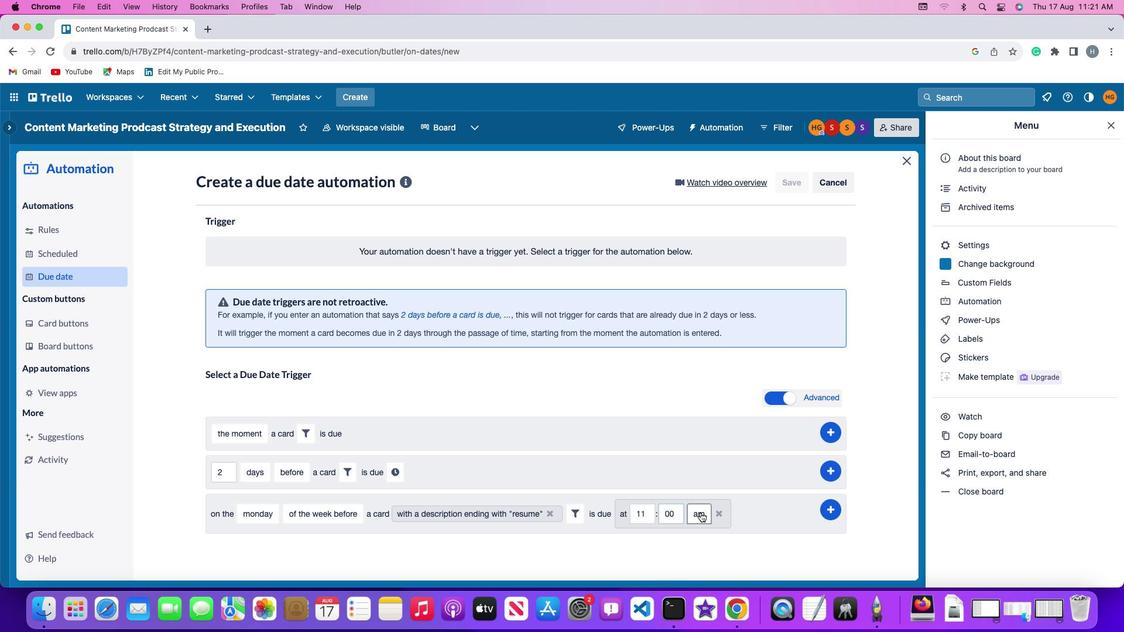 
Action: Mouse pressed left at (701, 512)
Screenshot: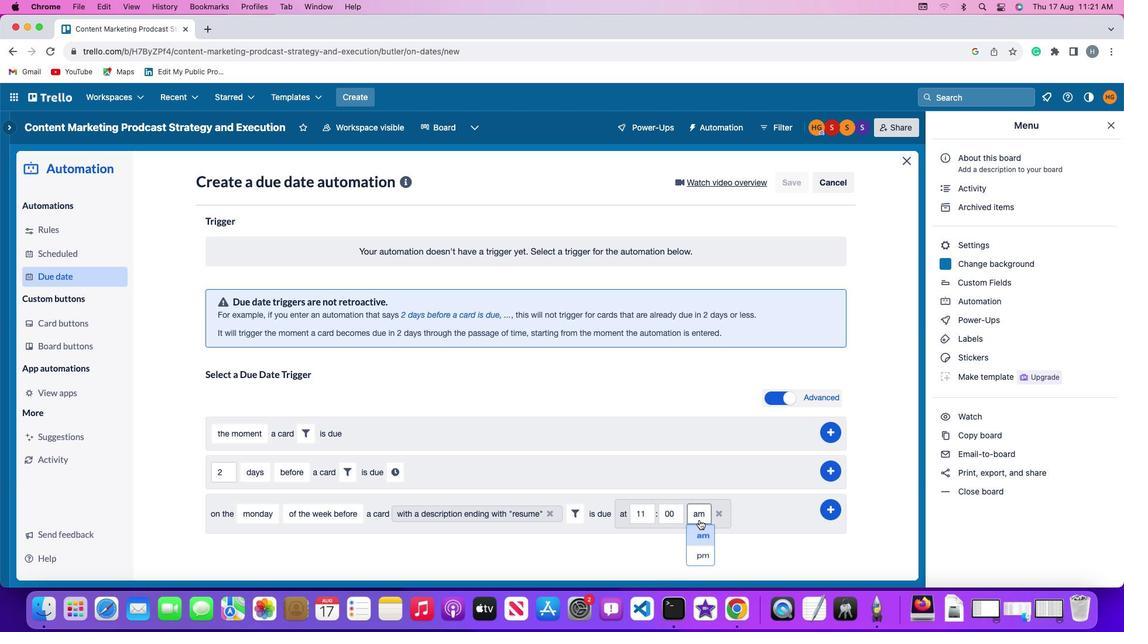 
Action: Mouse moved to (700, 541)
Screenshot: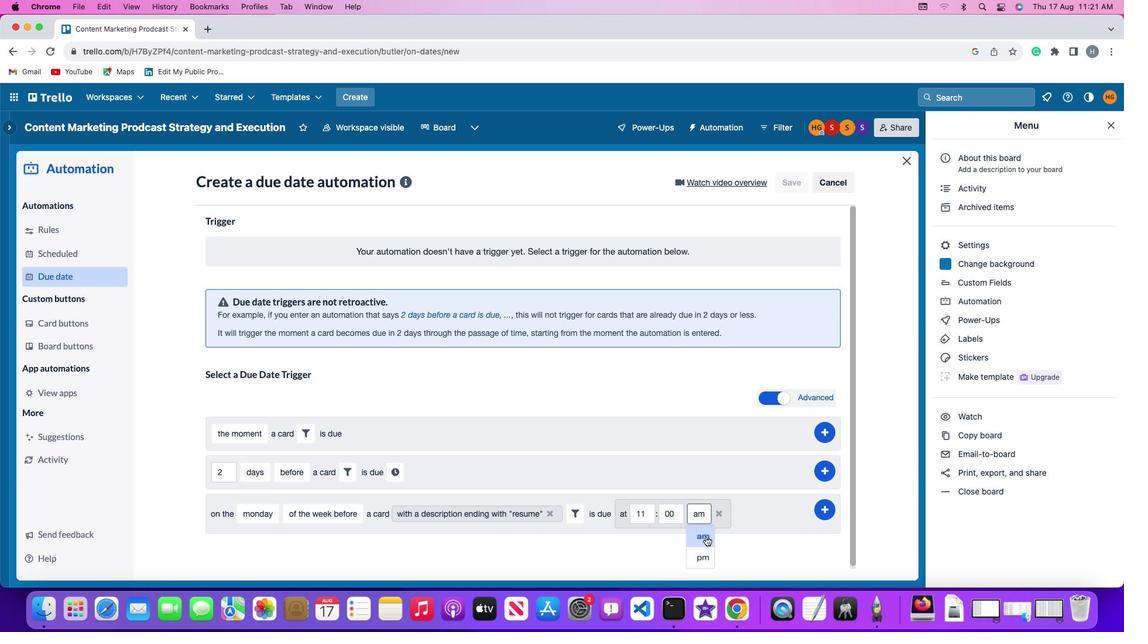 
Action: Mouse pressed left at (700, 541)
Screenshot: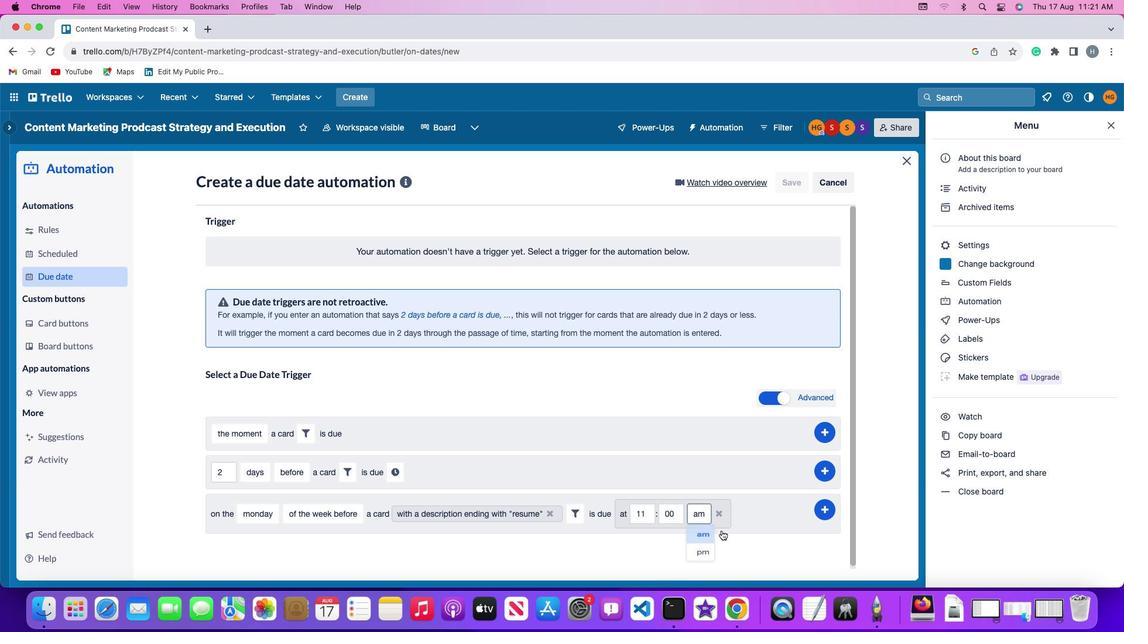 
Action: Mouse moved to (828, 510)
Screenshot: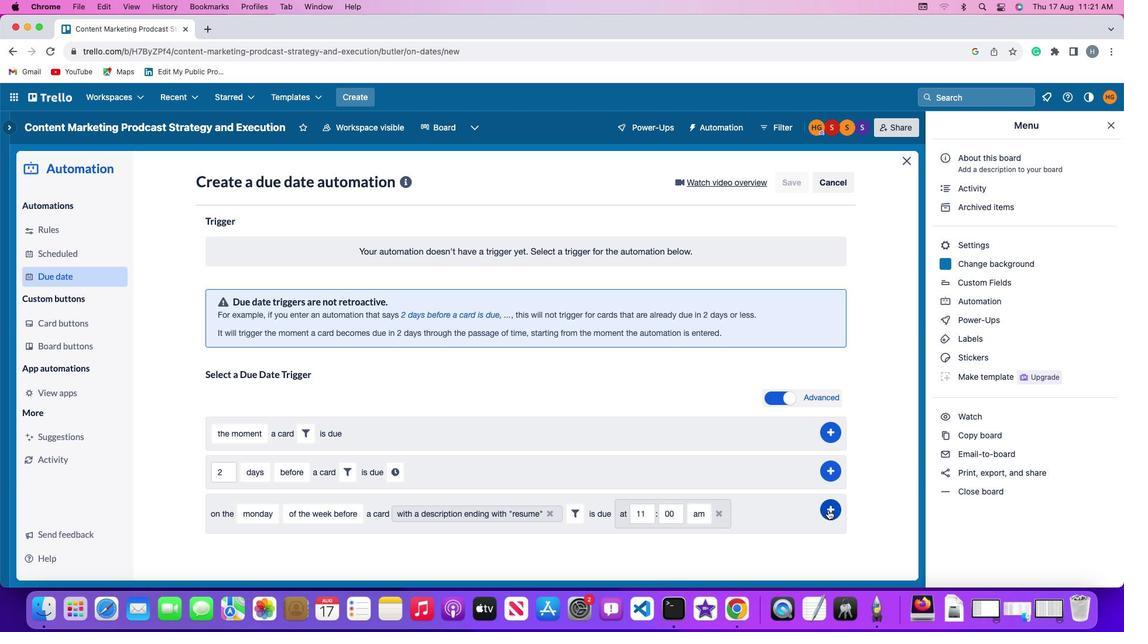 
Action: Mouse pressed left at (828, 510)
Screenshot: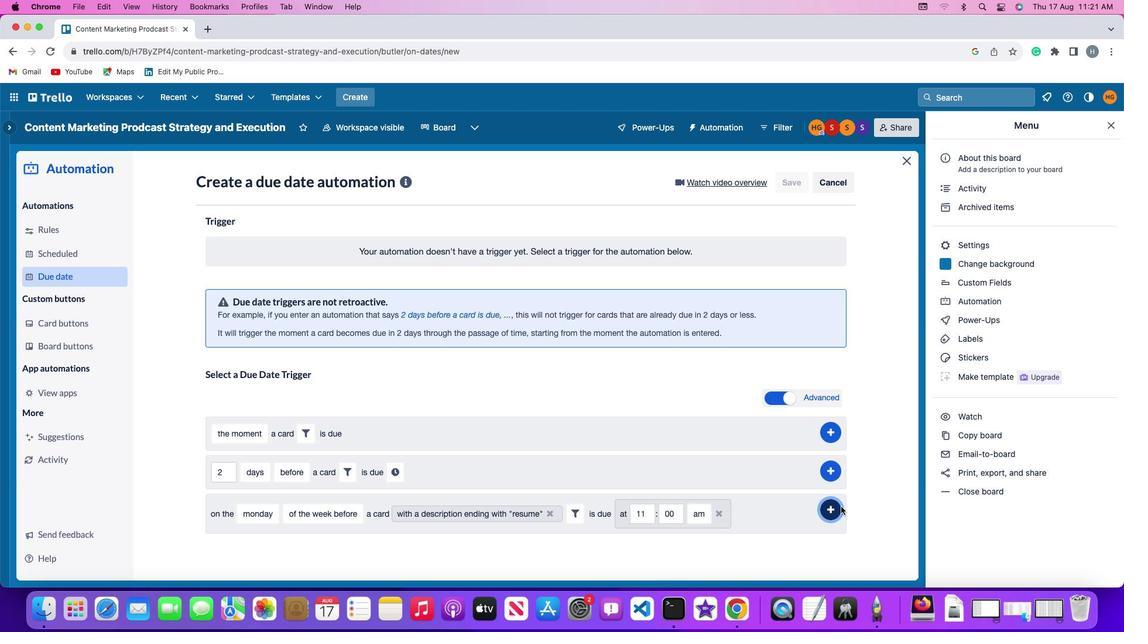 
Action: Mouse moved to (874, 427)
Screenshot: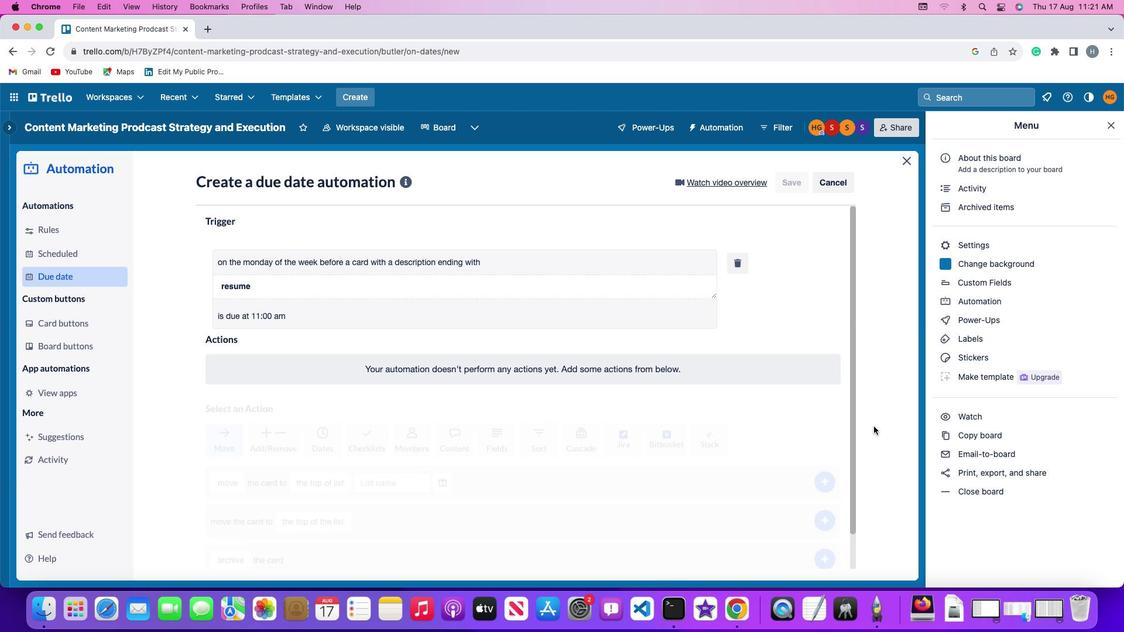 
